 Task: Slide 69 - Resouses-3.
Action: Mouse moved to (32, 79)
Screenshot: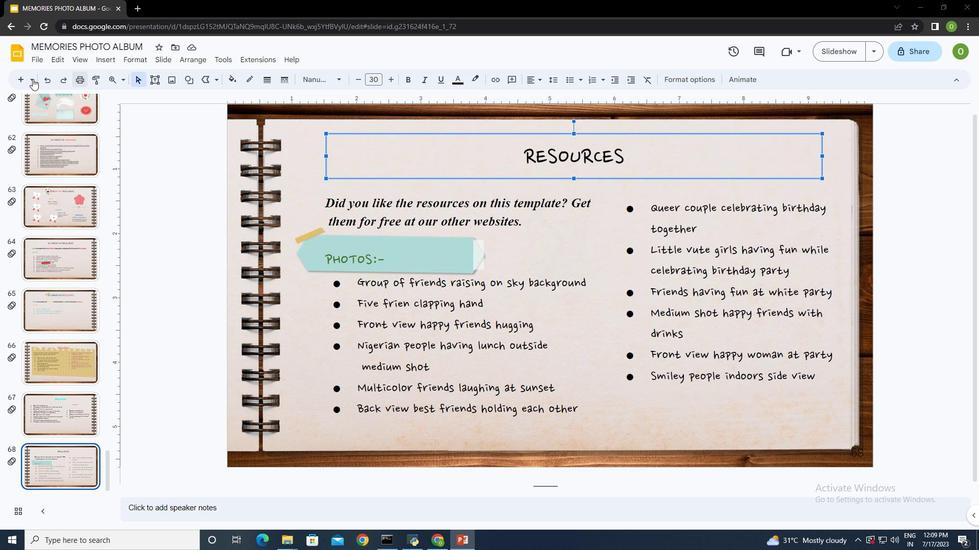 
Action: Mouse pressed left at (32, 79)
Screenshot: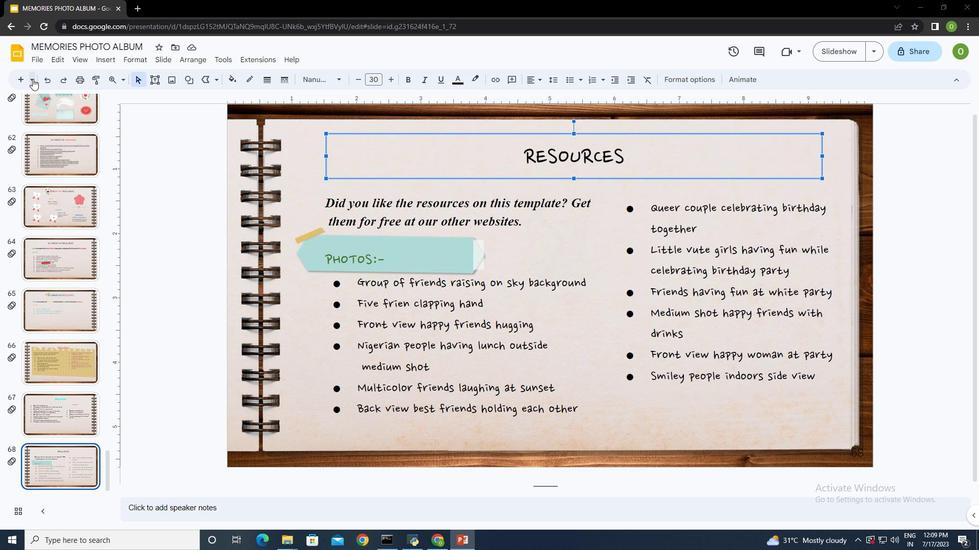 
Action: Mouse moved to (187, 131)
Screenshot: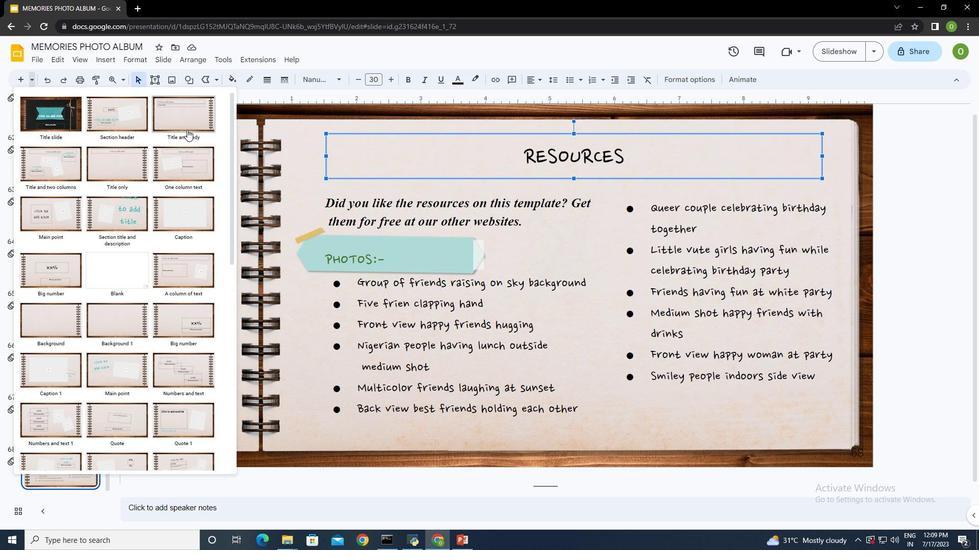 
Action: Mouse scrolled (187, 130) with delta (0, 0)
Screenshot: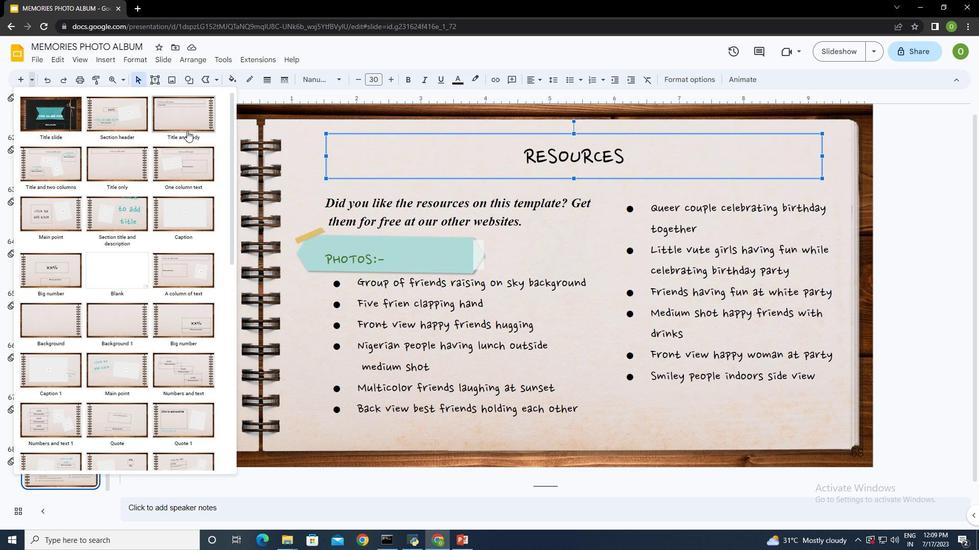 
Action: Mouse scrolled (187, 131) with delta (0, 0)
Screenshot: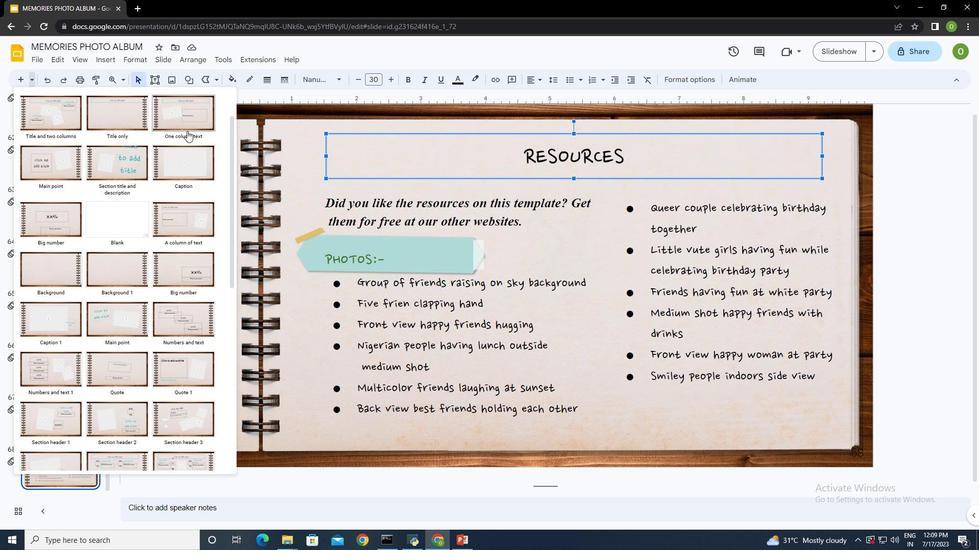 
Action: Mouse moved to (179, 108)
Screenshot: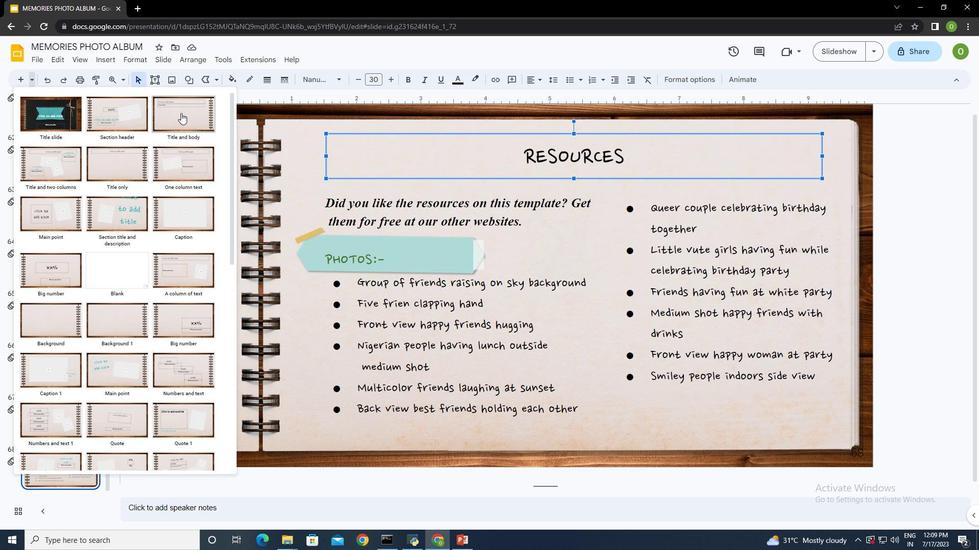 
Action: Mouse pressed left at (179, 108)
Screenshot: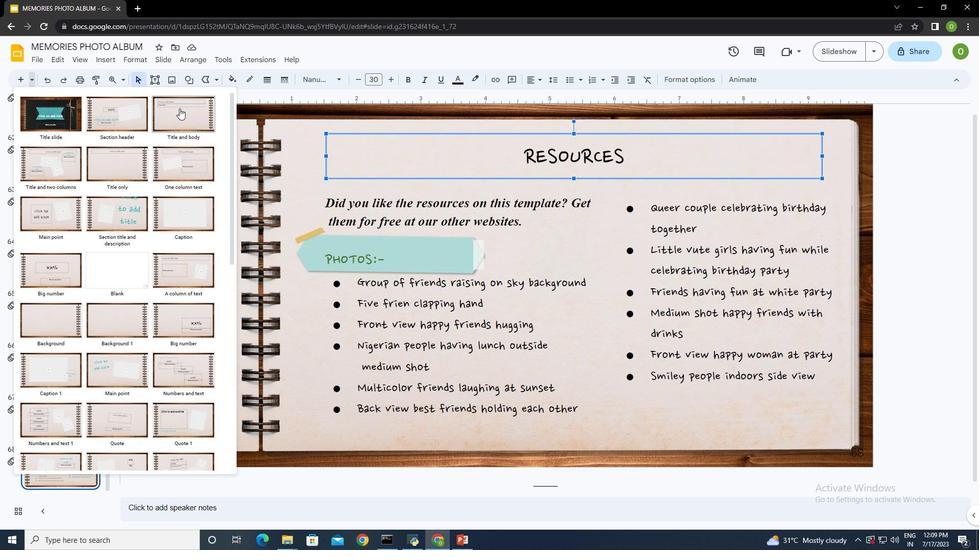 
Action: Mouse moved to (390, 162)
Screenshot: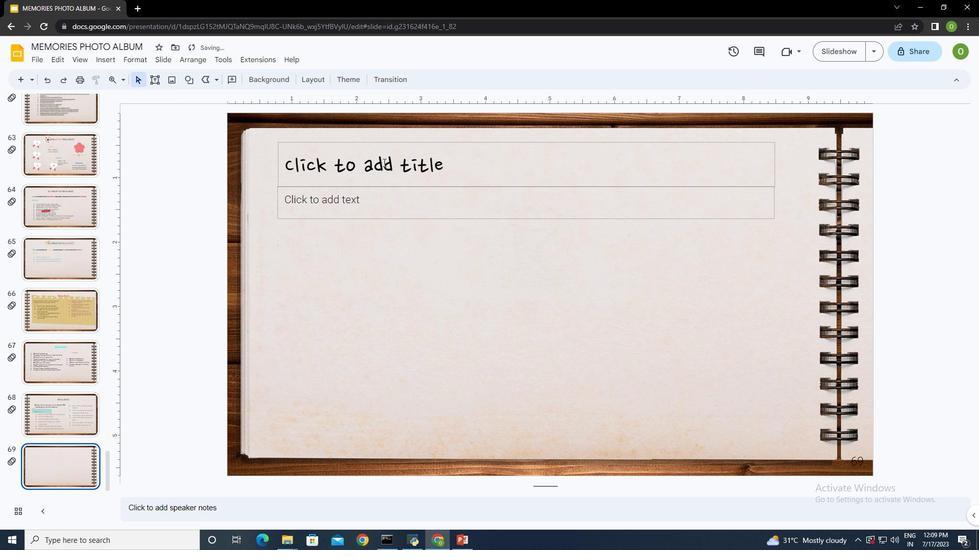 
Action: Mouse pressed left at (390, 162)
Screenshot: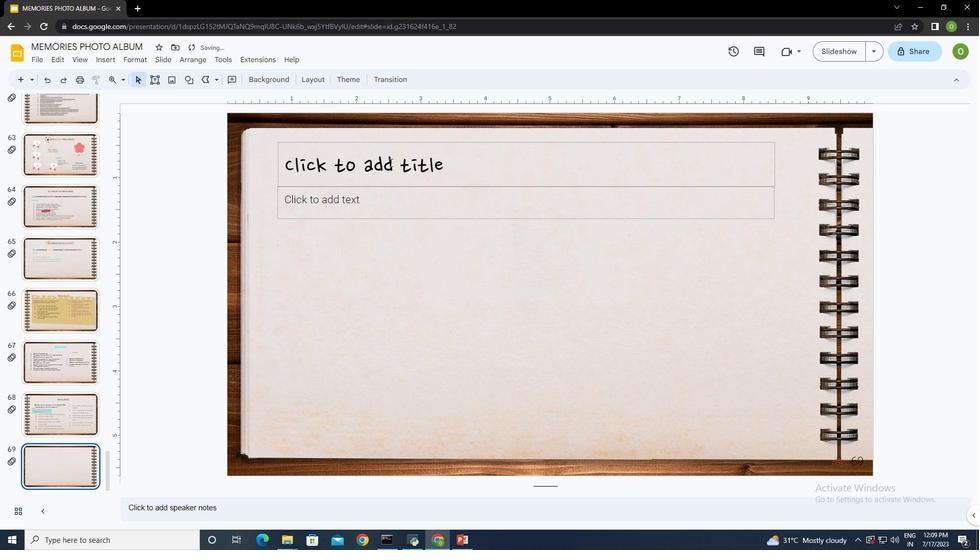 
Action: Key pressed <Key.shift><Key.caps_lock>RESOURCES
Screenshot: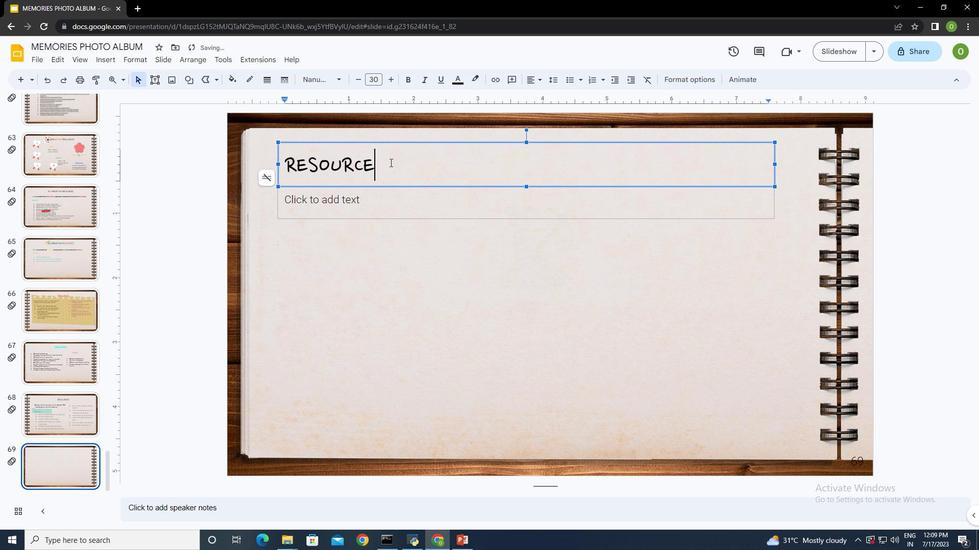 
Action: Mouse moved to (388, 164)
Screenshot: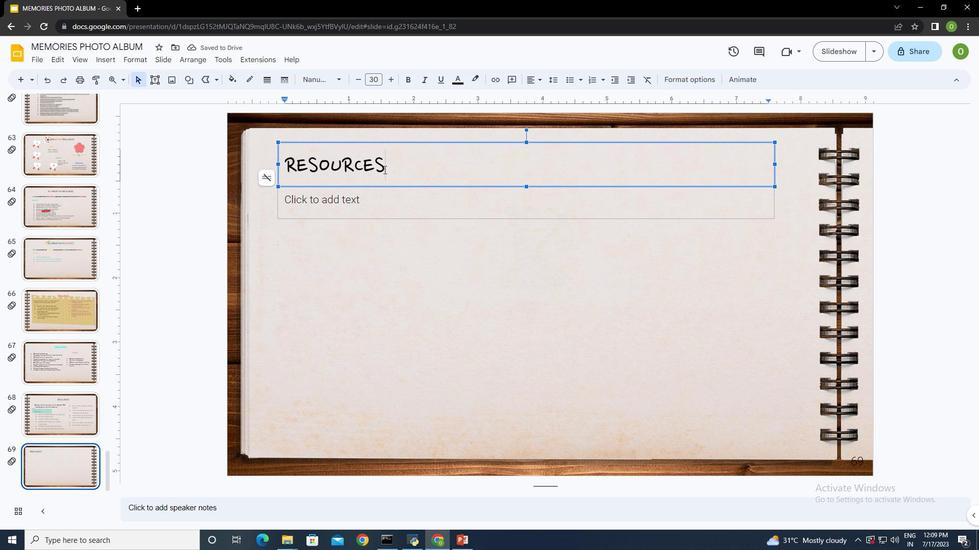 
Action: Mouse pressed left at (388, 164)
Screenshot: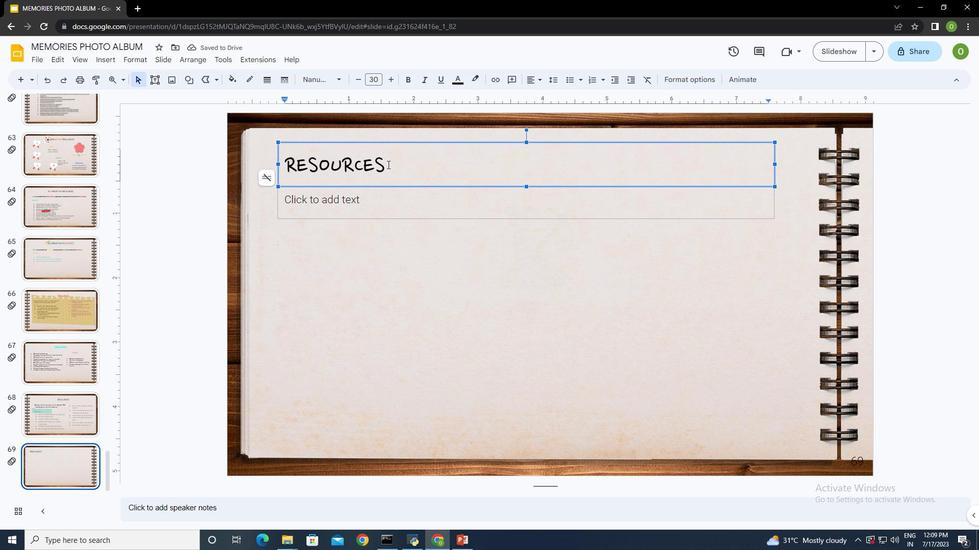 
Action: Mouse moved to (534, 77)
Screenshot: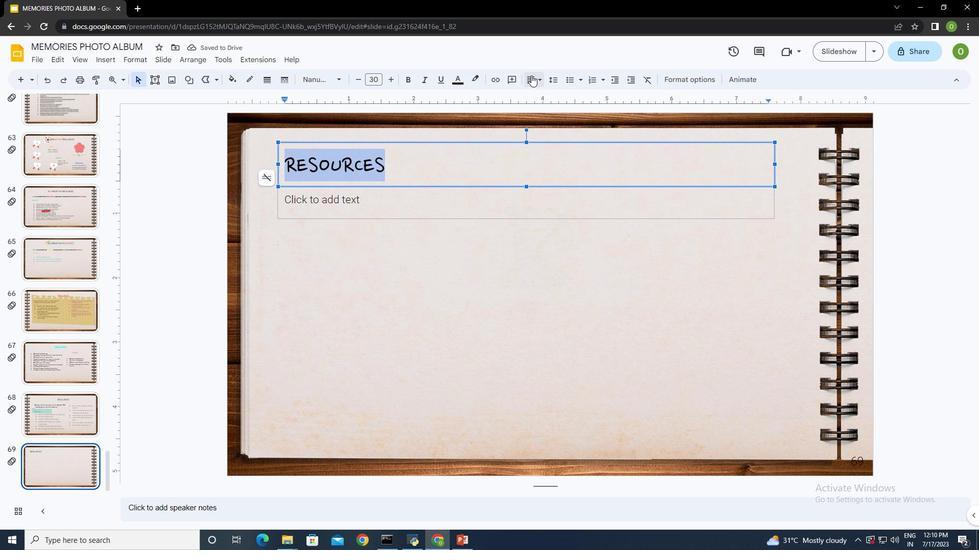 
Action: Mouse pressed left at (534, 77)
Screenshot: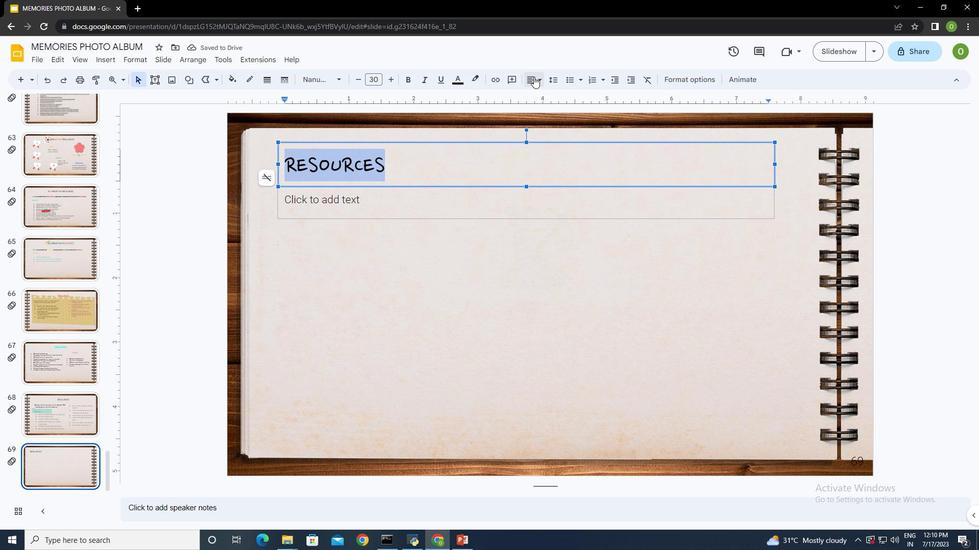 
Action: Mouse moved to (547, 96)
Screenshot: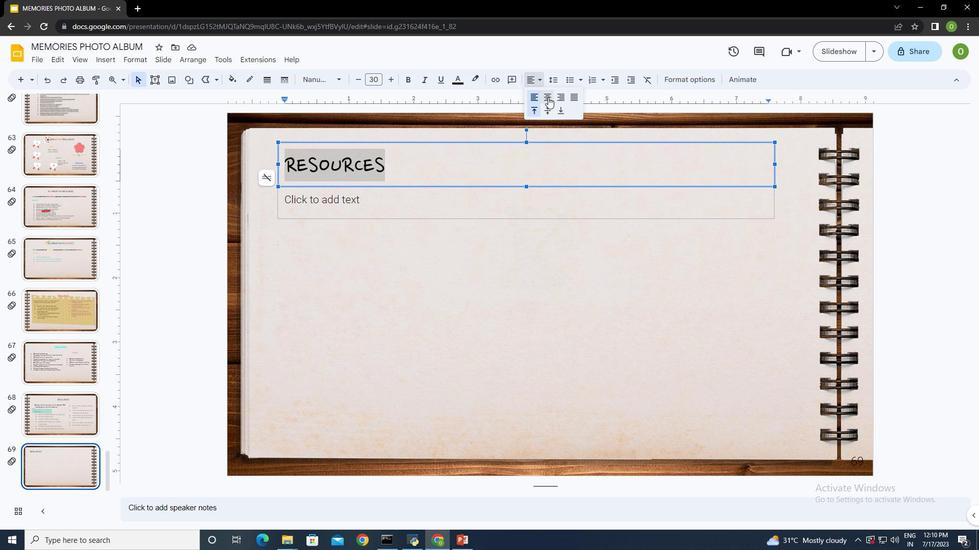 
Action: Mouse pressed left at (547, 96)
Screenshot: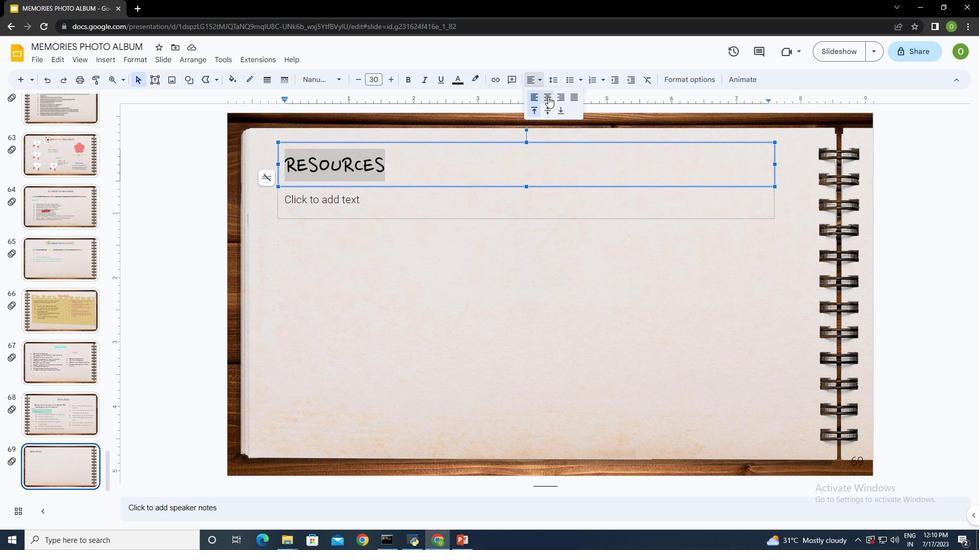 
Action: Mouse moved to (539, 78)
Screenshot: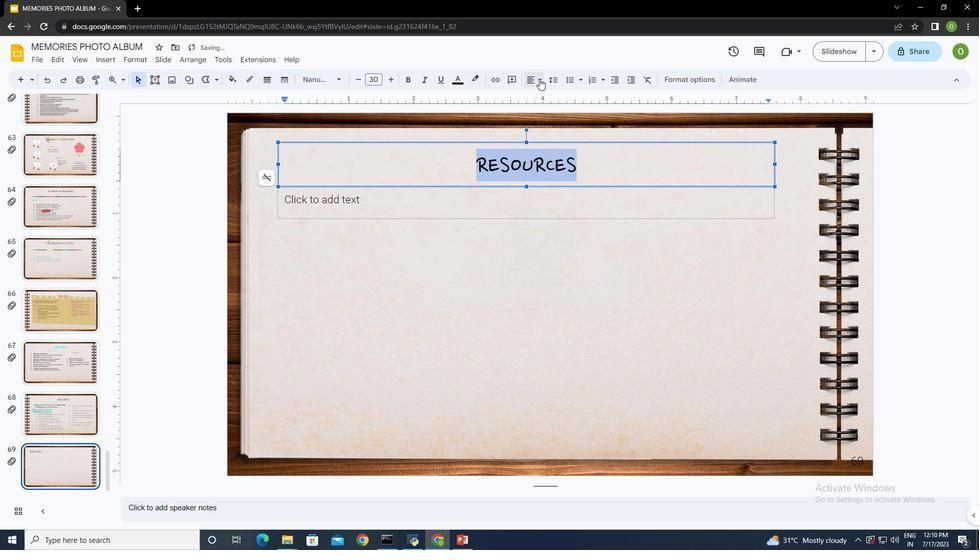 
Action: Mouse pressed left at (539, 78)
Screenshot: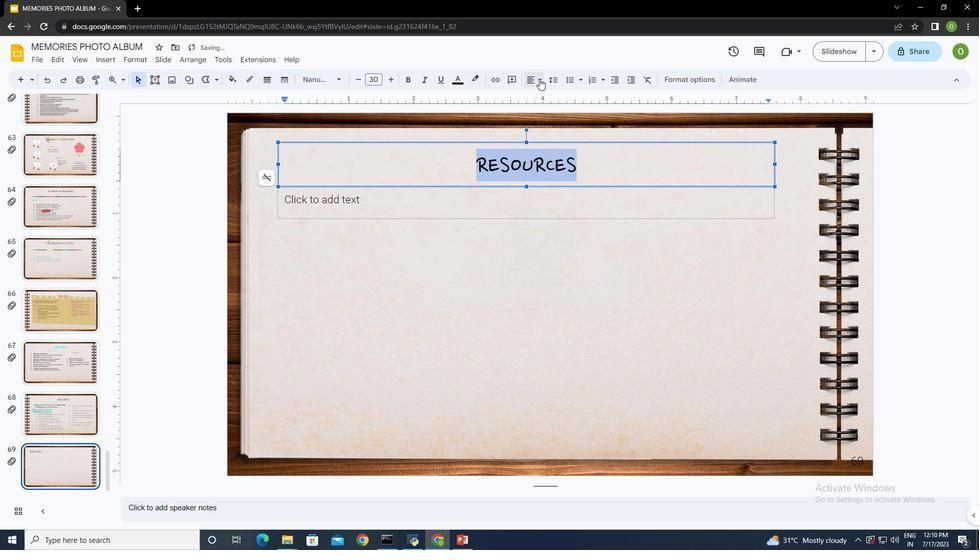 
Action: Mouse moved to (547, 109)
Screenshot: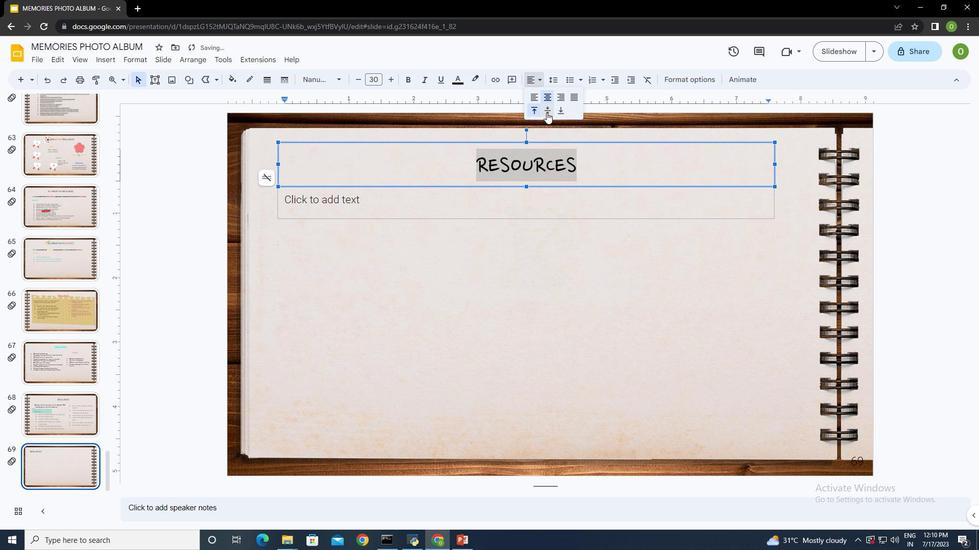 
Action: Mouse pressed left at (547, 109)
Screenshot: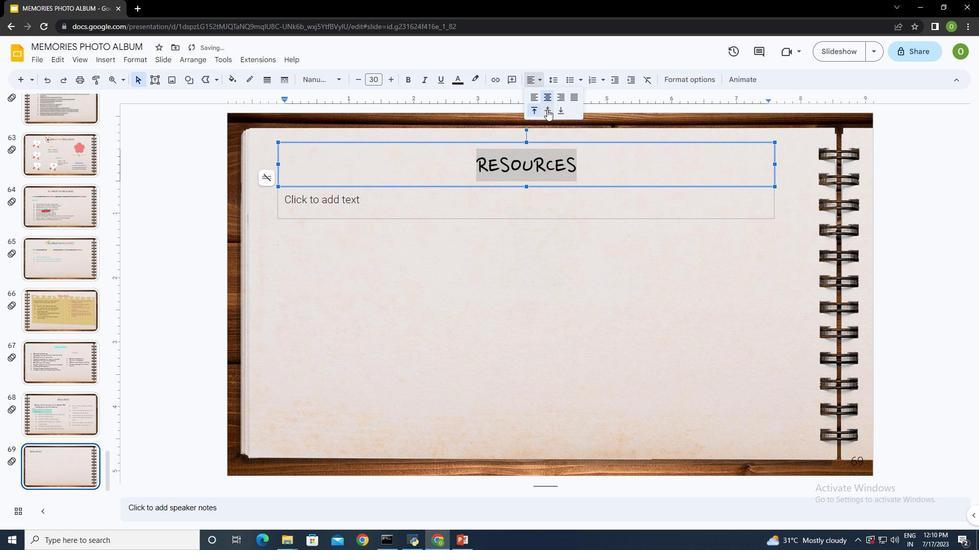 
Action: Mouse moved to (377, 210)
Screenshot: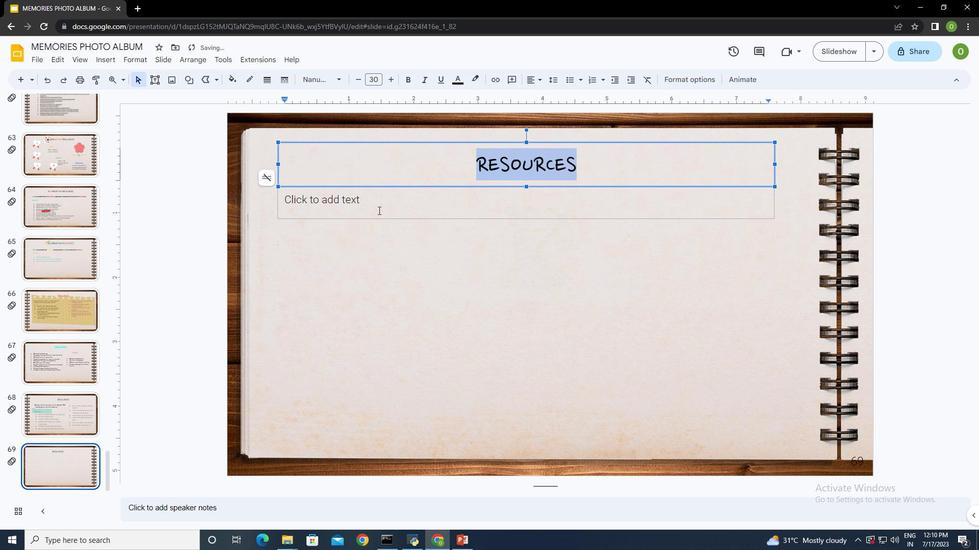 
Action: Mouse pressed left at (377, 210)
Screenshot: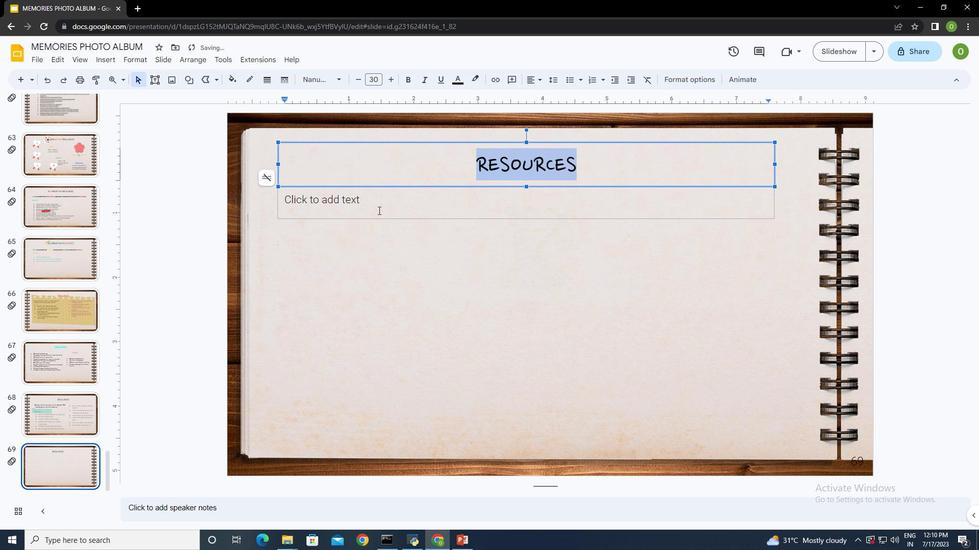 
Action: Mouse moved to (568, 80)
Screenshot: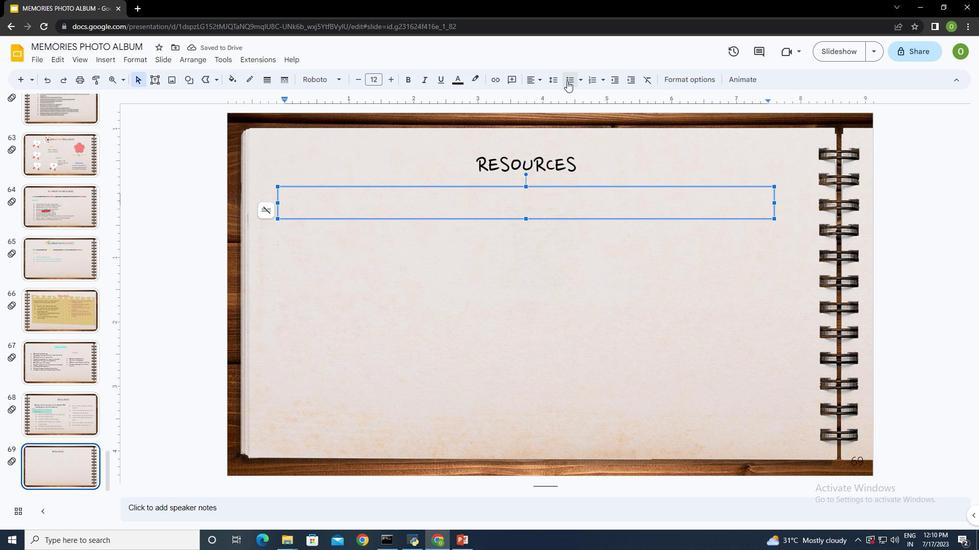 
Action: Mouse pressed left at (568, 80)
Screenshot: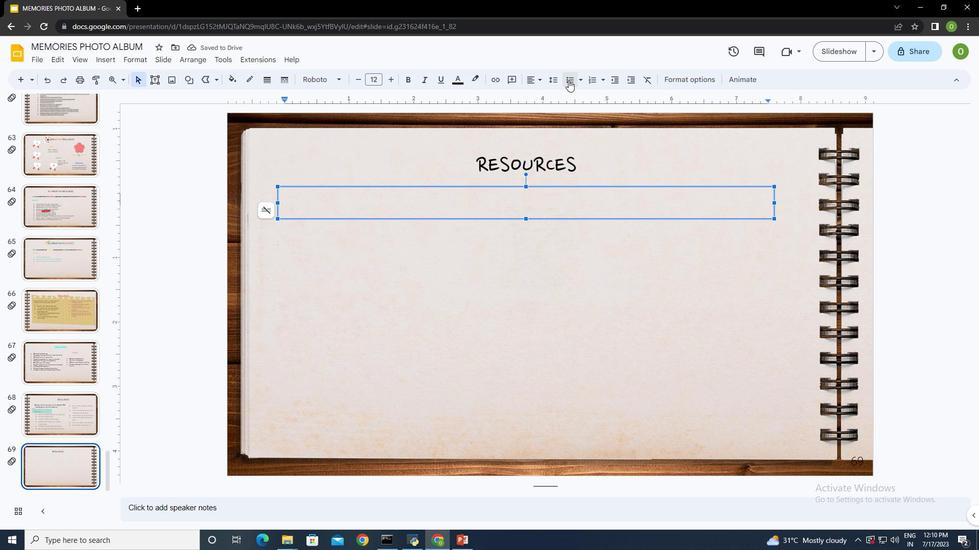 
Action: Mouse moved to (414, 199)
Screenshot: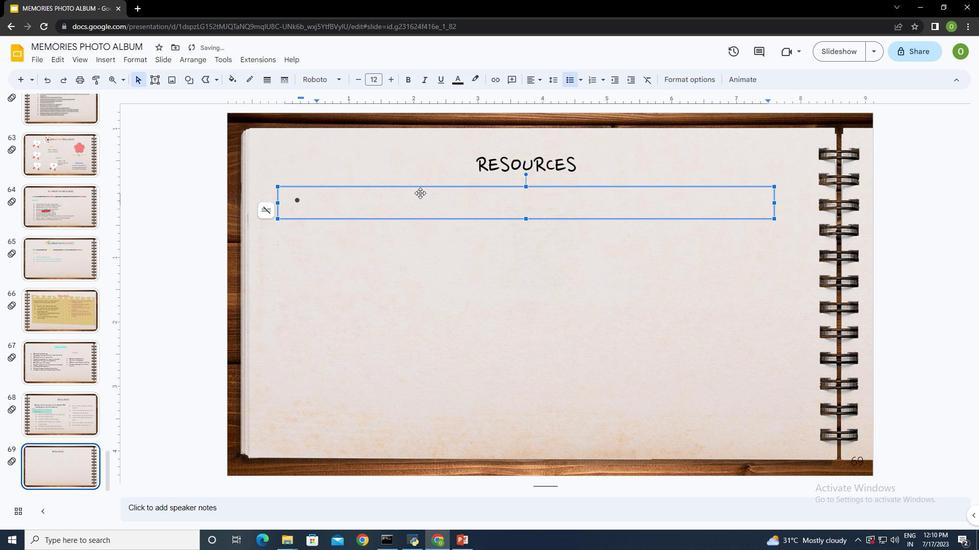 
Action: Key pressed <Key.shift><Key.shift><Key.shift><Key.shift><Key.caps_lock><Key.shift><Key.shift>Young<Key.space>adult<Key.space>having<Key.space>fun<Key.space>at<Key.space>white<Key.space>party<Key.enter><Key.shift>Young<Key.space>adult<Key.space>having<Key.space>block<Key.space>party<Key.space><Key.shift><Key.shift><Key.shift><Key.shift><Key.shift><Key.shift><Key.shift><Key.shift><Key.shift><Key.shift>I<Key.enter><Key.shift><Key.shift><Key.shift><Key.shift><Key.shift>Young<Key.space>adult<Key.space>having<Key.space>block<Key.space>party<Key.shift_r><Key.shift_r><Key.shift_r><Key.shift_r><Key.space><Key.shift_r><Key.shift_r><Key.shift_r><Key.shift_r><Key.shift_r><Key.shift_r><Key.shift_r><Key.shift_r><Key.shift_r><Key.shift_r>II<Key.enter><Key.shift><Key.shift><Key.shift>Bto<Key.backspace><Key.backspace>rother<Key.space>and<Key.space>sister<Key.space>having<Key.space>fun<Key.space>at<Key.space>the<Key.space>outdoors<Key.space>playground<Key.enter><Key.shift>Brother<Key.space>and<Key.space>sister<Key.space>having<Key.space>fun<Key.space>at<Key.space>the<Key.space>outdoors<Key.space>playground<Key.shift><Key.shift><Key.space><Key.shift><Key.shift><Key.shift><Key.shift><Key.shift><Key.shift><Key.shift><Key.shift><Key.shift><Key.shift><Key.shift><Key.shift><Key.shift><Key.shift><Key.shift><Key.shift><Key.shift><Key.shift><Key.shift><Key.shift>II<Key.enter>
Screenshot: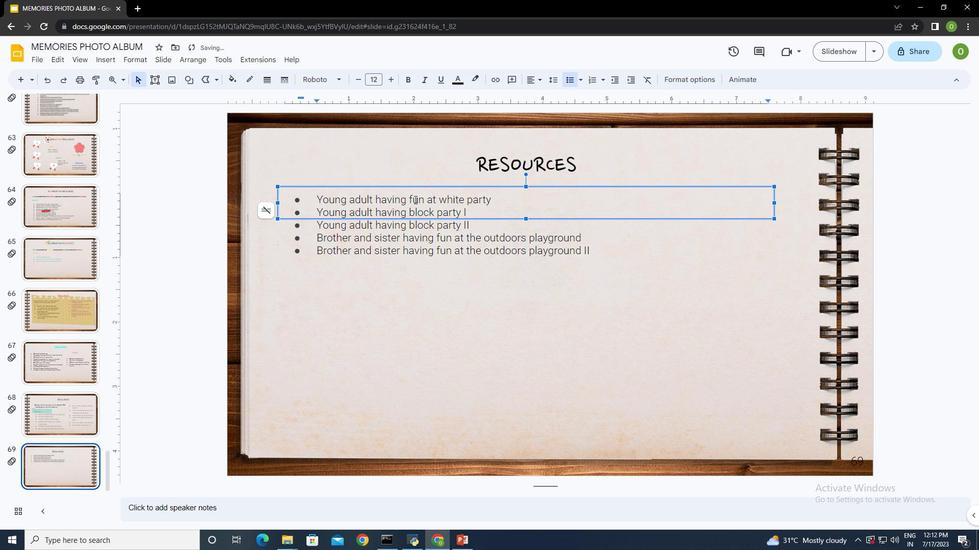 
Action: Mouse moved to (464, 191)
Screenshot: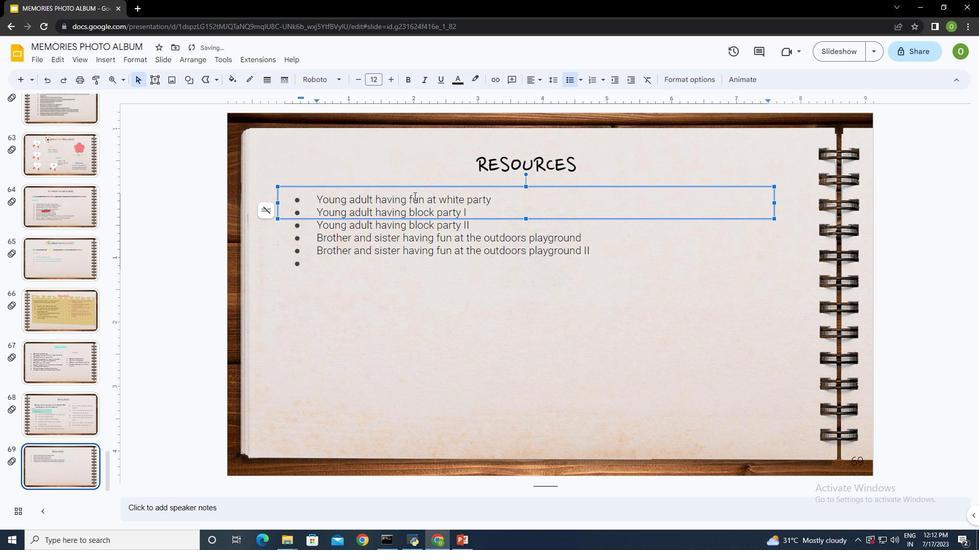 
Action: Key pressed <Key.shift><Key.shift><Key.shift><Key.shift><Key.shift><Key.shift><Key.shift><Key.shift><Key.shift><Key.shift><Key.shift><Key.shift><Key.shift><Key.shift><Key.shift><Key.shift><Key.shift><Key.shift><Key.shift><Key.shift><Key.shift><Key.shift><Key.shift><Key.shift><Key.shift><Key.shift><Key.shift><Key.shift><Key.shift><Key.shift><Key.shift>Medium<Key.space>shot<Key.space>woman<Key.space>throwing<Key.space>ball<Key.enter><Key.shift>Medium<Key.space>short<Key.space>friends<Key.space>partying<Key.space>together<Key.enter><Key.shift>Group<Key.space>of<Key.space>children<Key.space>sitting<Key.space>on<Key.space>sofa<Key.space>holding<Key.space>colorful<Key.space>ballons<Key.space>and<Key.space>blowind<Key.space>party<Key.space>horn<Key.enter><Key.shift>Happy<Key.space>man<Key.space>sitting<Key.space>on<Key.space>sofa<Key.space>taking<Key.space>to<Key.space>his<Key.space>friend<Key.space>holding<Key.space>mobile<Key.space>in<Key.space>hand<Key.space><Key.enter><Key.shift><Key.shift><Key.shift><Key.shift><Key.shift><Key.shift><Key.shift><Key.shift><Key.shift><Key.shift><Key.shift><Key.shift><Key.shift><Key.shift><Key.shift><Key.shift><Key.shift><Key.shift><Key.shift><Key.shift><Key.shift><Key.shift><Key.shift>Team<Key.space>of<Key.space>friends<Key.space>showing<Key.space>unity<Key.space>with<Key.space>their<Key.space>hand<Key.space>together<Key.enter><Key.shift>Bet<Key.space>friends<Key.space>showing<Key.space>unity<Key.space>with<Key.space>their<Key.space>hand<Key.space>togh<Key.backspace>ether<Key.space><Key.shift><Key.shift><Key.shift><Key.shift><Key.shift><Key.shift><Key.shift><Key.shift><Key.shift><Key.shift><Key.shift><Key.shift><Key.shift><Key.shift><Key.shift><Key.shift><Key.shift><Key.shift><Key.shift><Key.shift><Key.shift><Key.shift><Key.shift><Key.shift><Key.shift><Key.shift><Key.shift><Key.shift><Key.shift><Key.shift><Key.shift><Key.shift><Key.shift><Key.shift><Key.shift><Key.shift><Key.shift><Key.shift><Key.shift><Key.shift><Key.shift><Key.shift><Key.shift><Key.shift><Key.shift><Key.shift><Key.shift><Key.shift><Key.shift><Key.shift><Key.shift><Key.shift><Key.shift><Key.shift><Key.shift><Key.shift><Key.shift><Key.shift><Key.shift><Key.shift><Key.shift><Key.shift><Key.shift><Key.shift><Key.shift><Key.shift>I<Key.enter><Key.shift>Best<Key.space>friends<Key.space>enjoying<Key.space>a<Key.space>no<Key.backspace>ice<Key.space>view
Screenshot: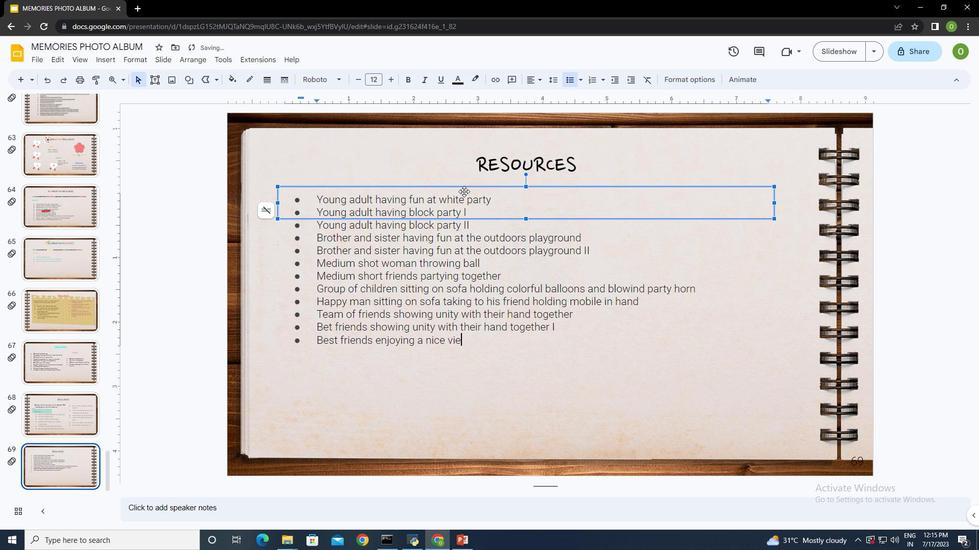 
Action: Mouse moved to (482, 342)
Screenshot: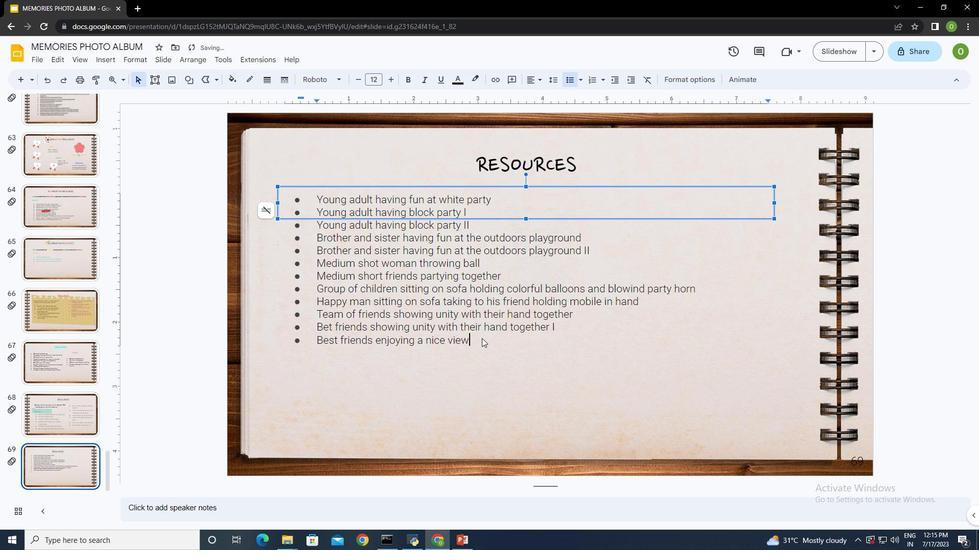 
Action: Mouse pressed left at (482, 342)
Screenshot: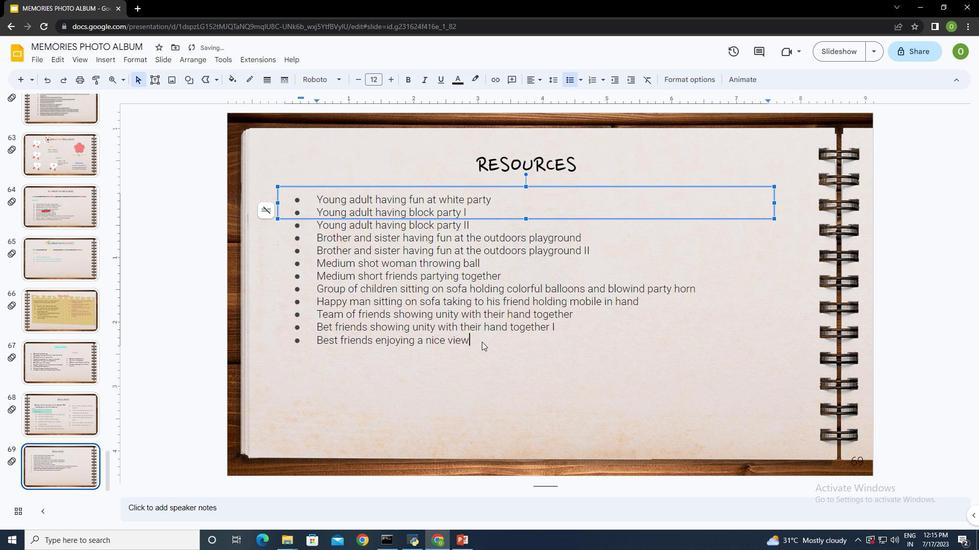 
Action: Mouse moved to (359, 245)
Screenshot: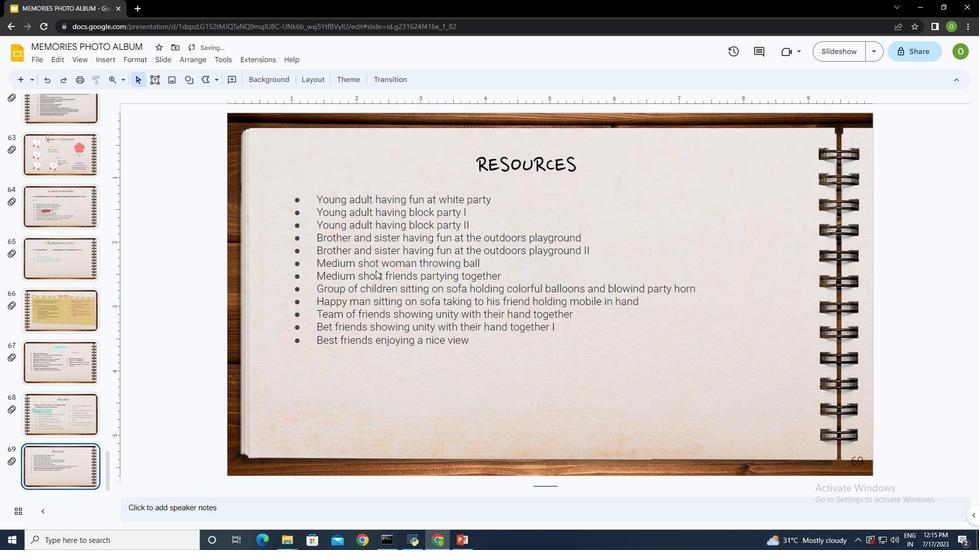 
Action: Mouse pressed left at (359, 245)
Screenshot: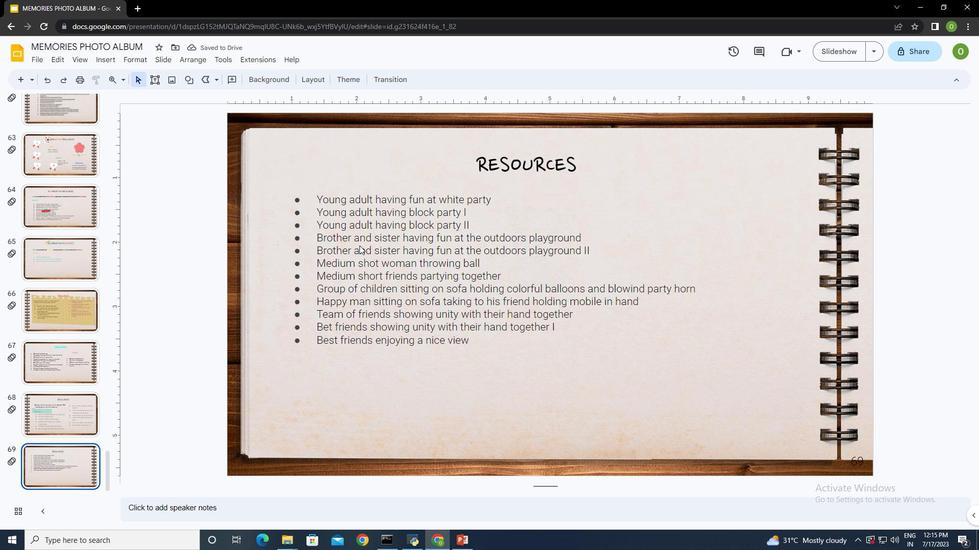 
Action: Mouse moved to (525, 219)
Screenshot: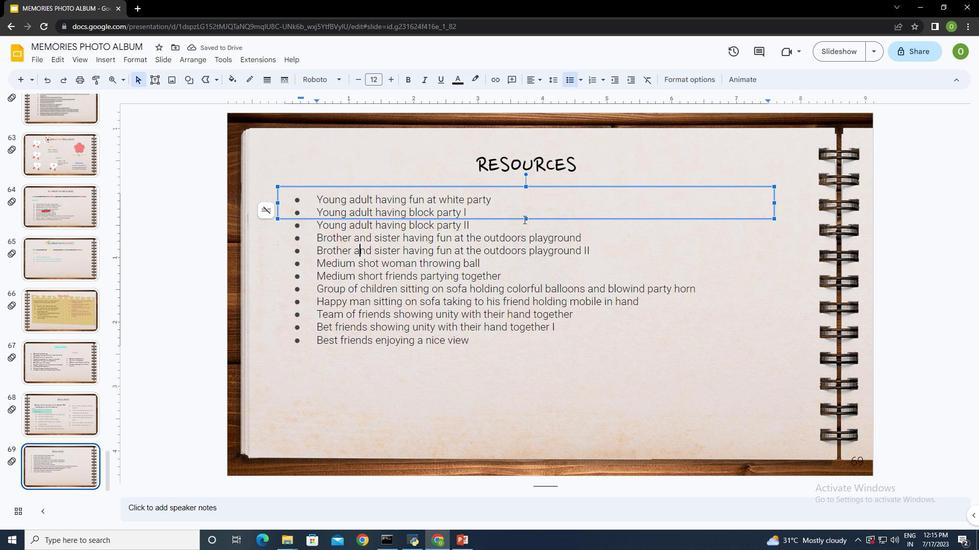 
Action: Mouse pressed left at (525, 219)
Screenshot: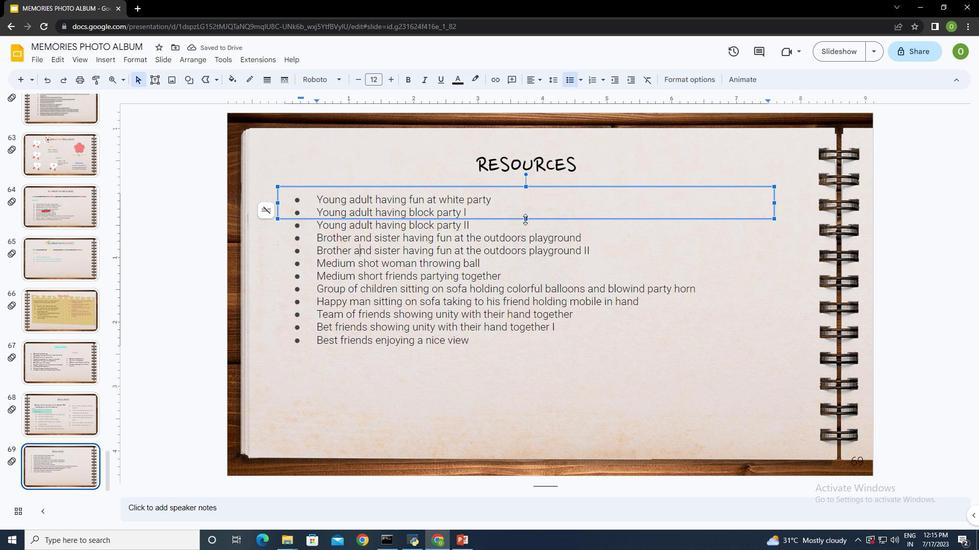 
Action: Mouse moved to (456, 263)
Screenshot: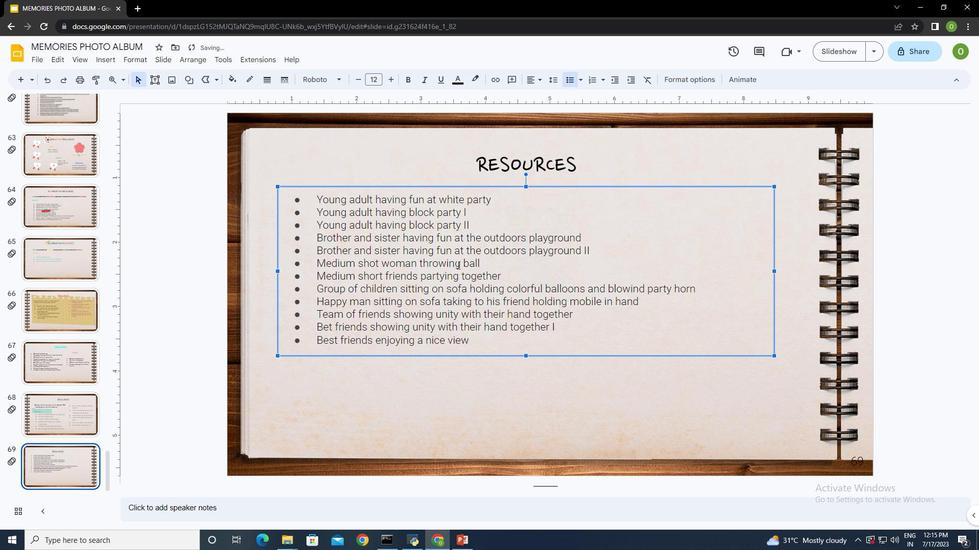 
Action: Mouse pressed left at (456, 263)
Screenshot: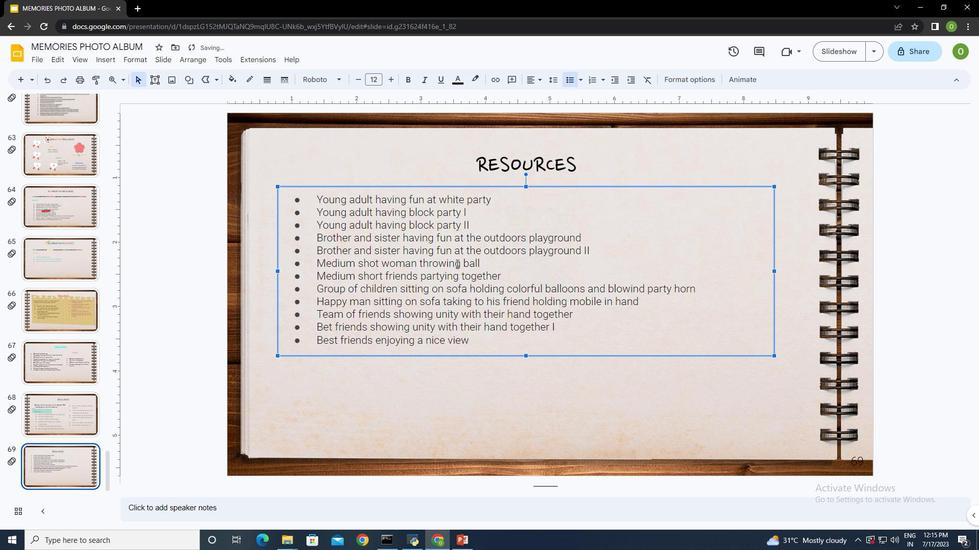 
Action: Mouse moved to (476, 346)
Screenshot: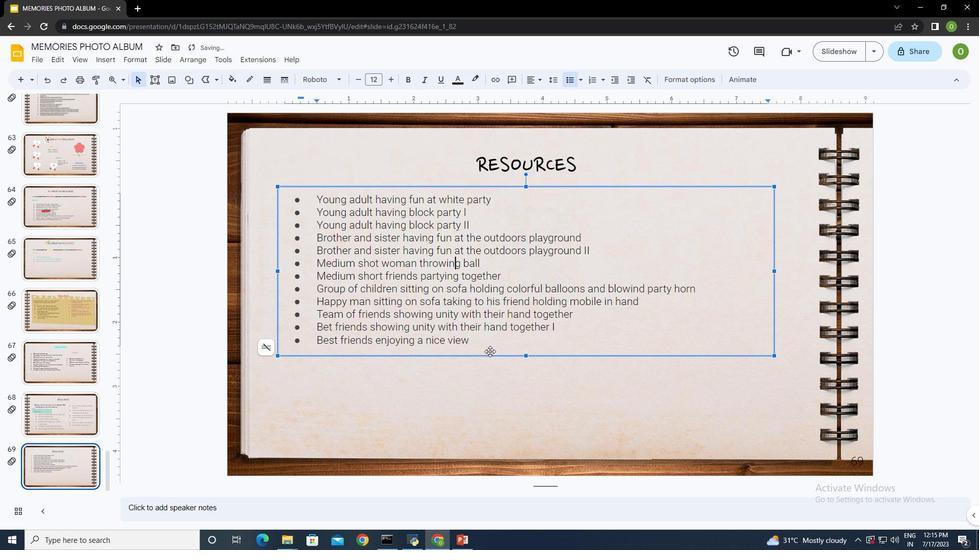 
Action: Mouse pressed left at (476, 346)
Screenshot: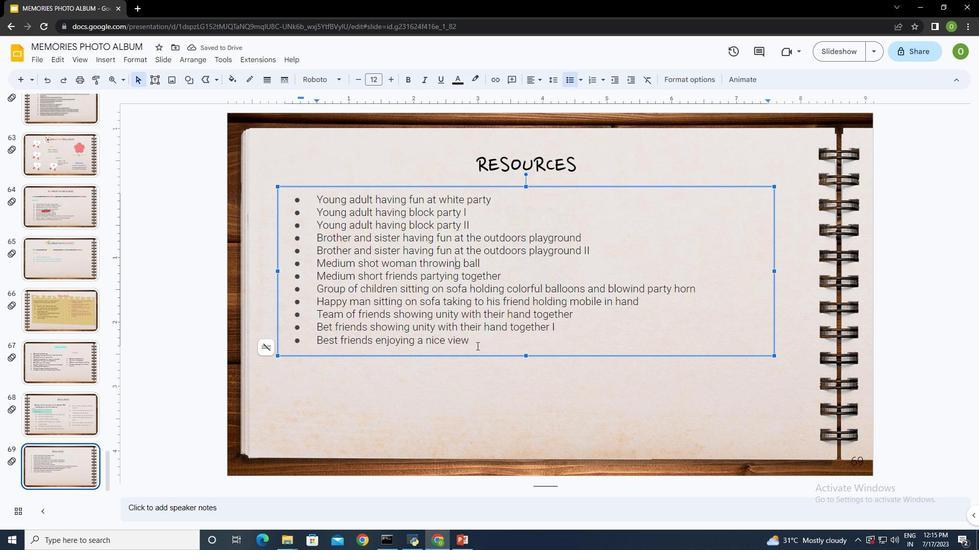 
Action: Mouse moved to (317, 80)
Screenshot: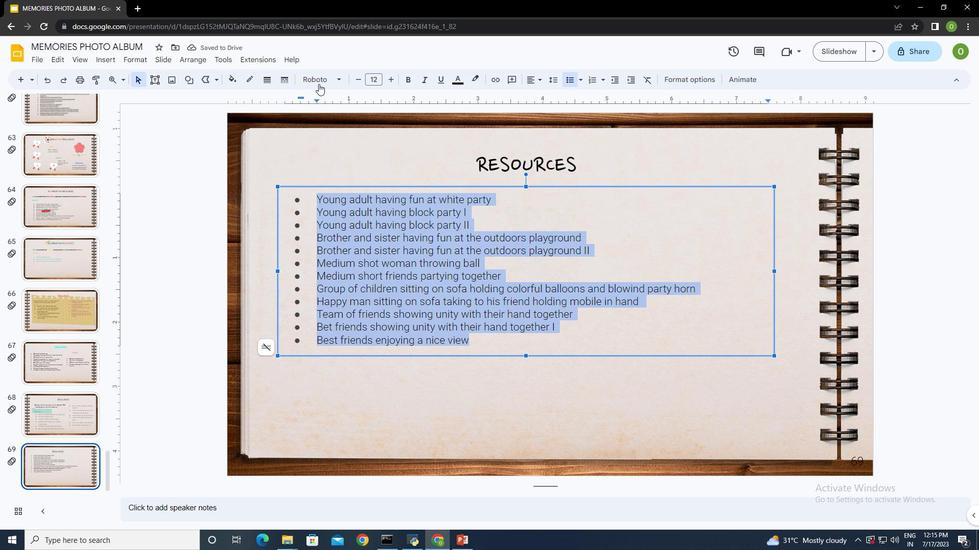 
Action: Mouse pressed left at (317, 80)
Screenshot: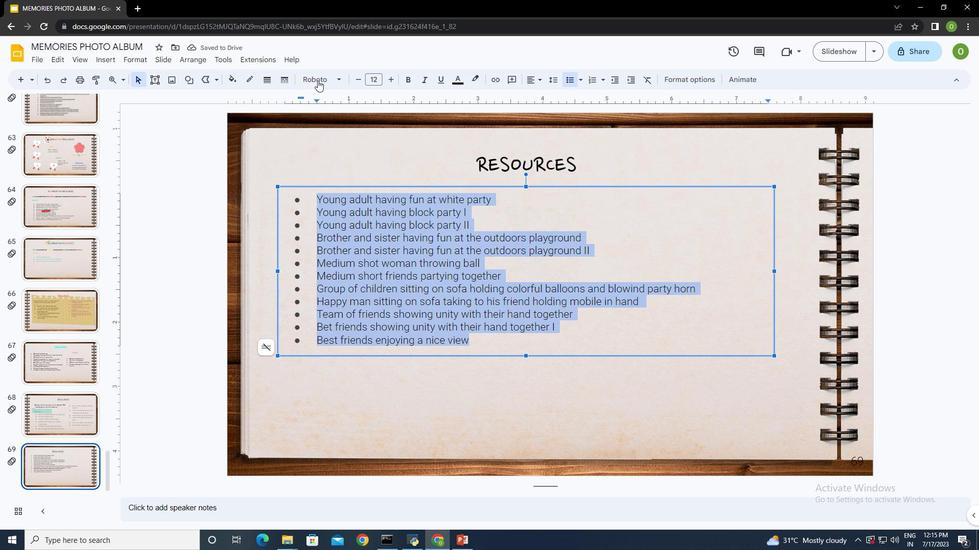 
Action: Mouse moved to (356, 228)
Screenshot: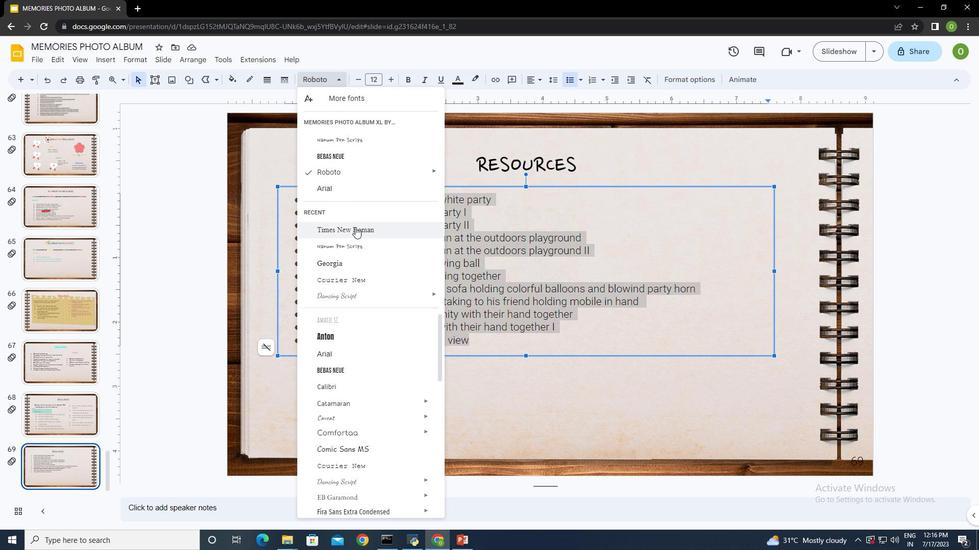 
Action: Mouse pressed left at (356, 228)
Screenshot: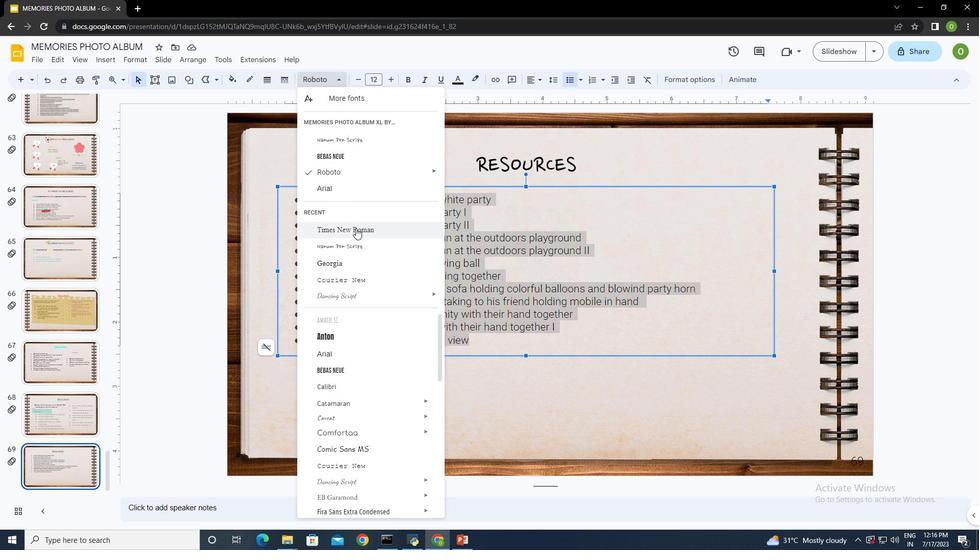 
Action: Mouse moved to (391, 78)
Screenshot: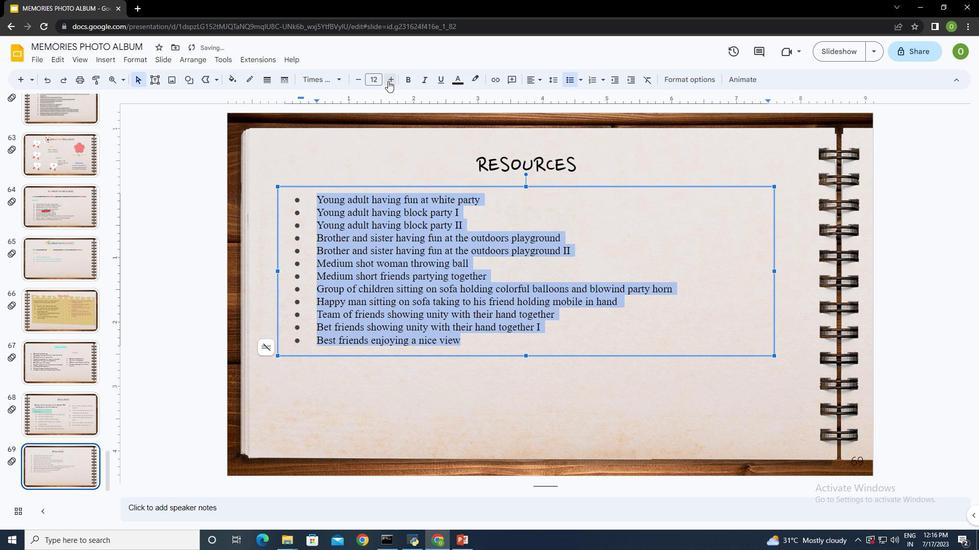 
Action: Mouse pressed left at (391, 78)
Screenshot: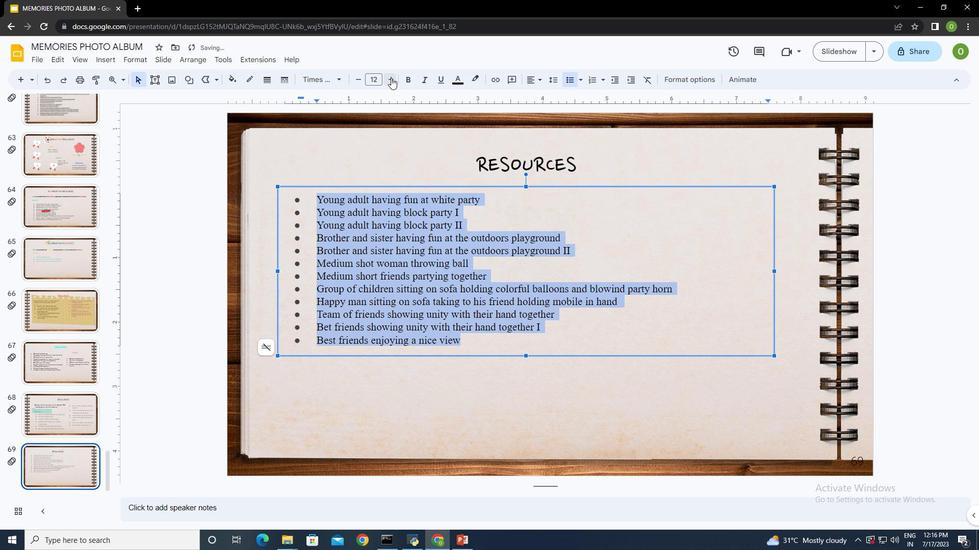 
Action: Mouse pressed left at (391, 78)
Screenshot: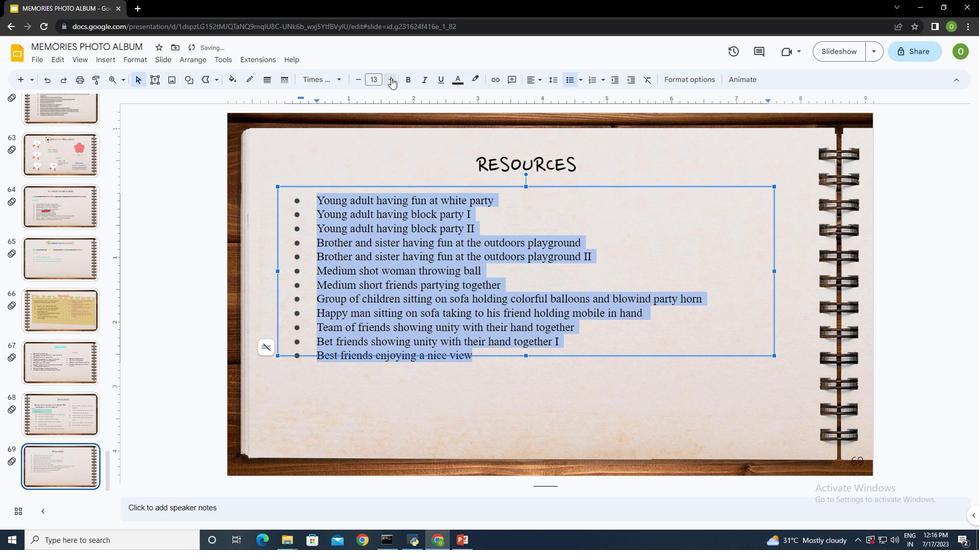 
Action: Mouse moved to (525, 358)
Screenshot: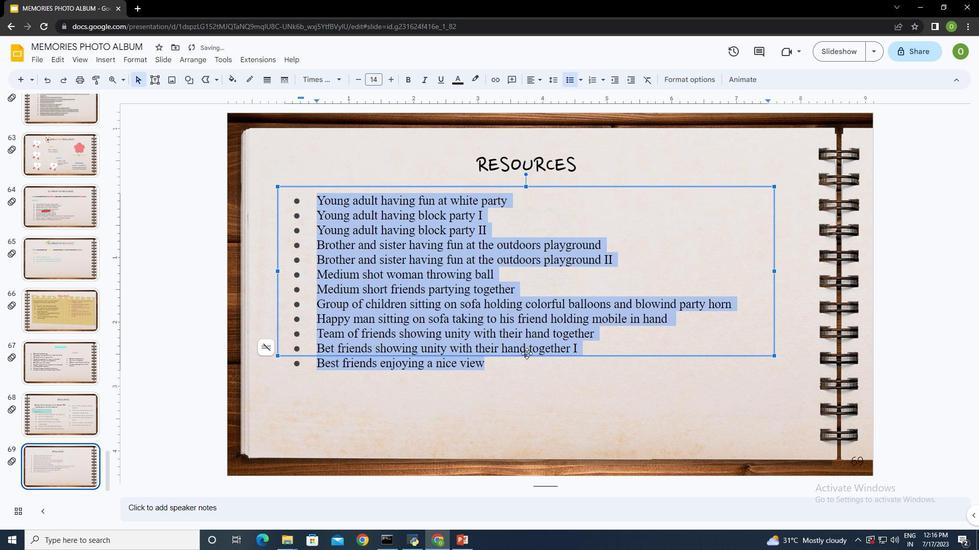 
Action: Mouse pressed left at (525, 358)
Screenshot: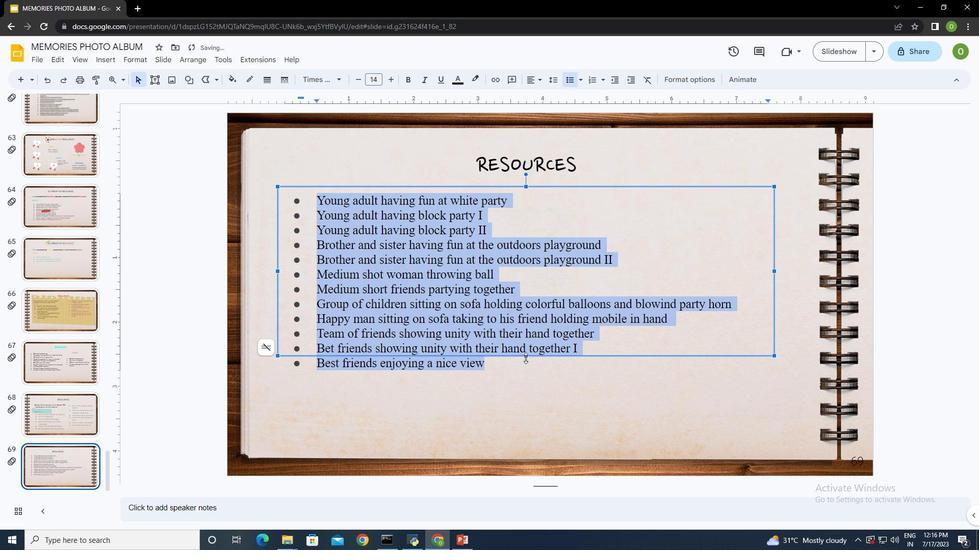 
Action: Mouse moved to (496, 351)
Screenshot: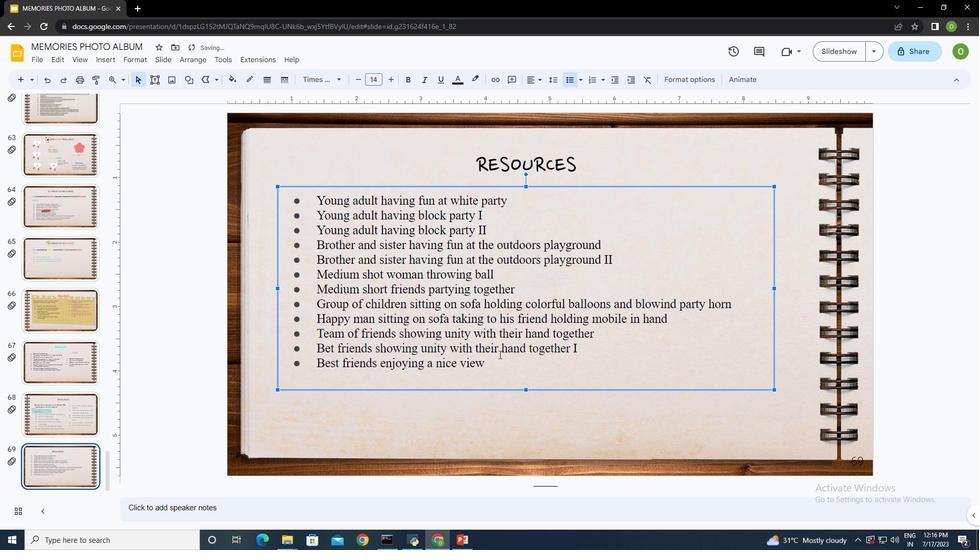 
Action: Mouse pressed left at (496, 351)
Screenshot: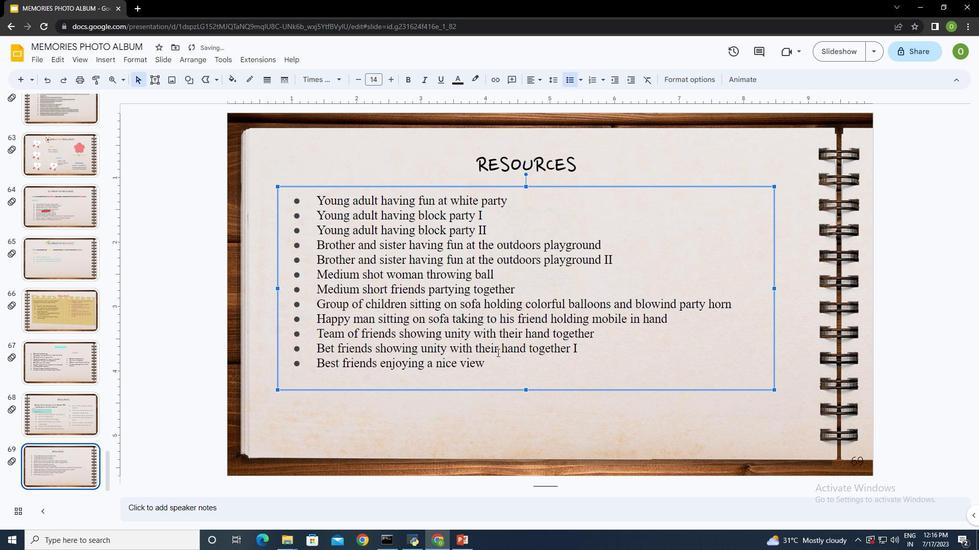 
Action: Mouse moved to (489, 368)
Screenshot: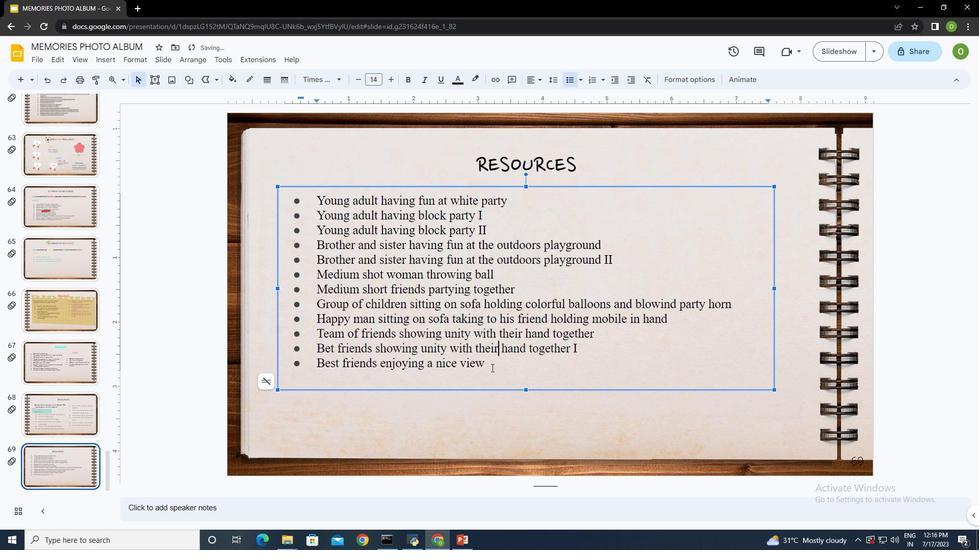 
Action: Mouse pressed left at (489, 368)
Screenshot: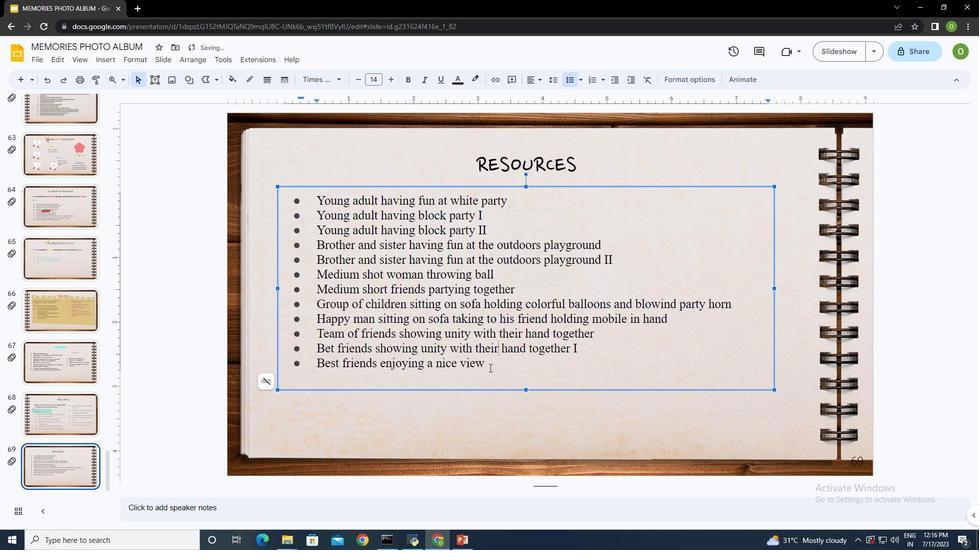 
Action: Mouse moved to (219, 52)
Screenshot: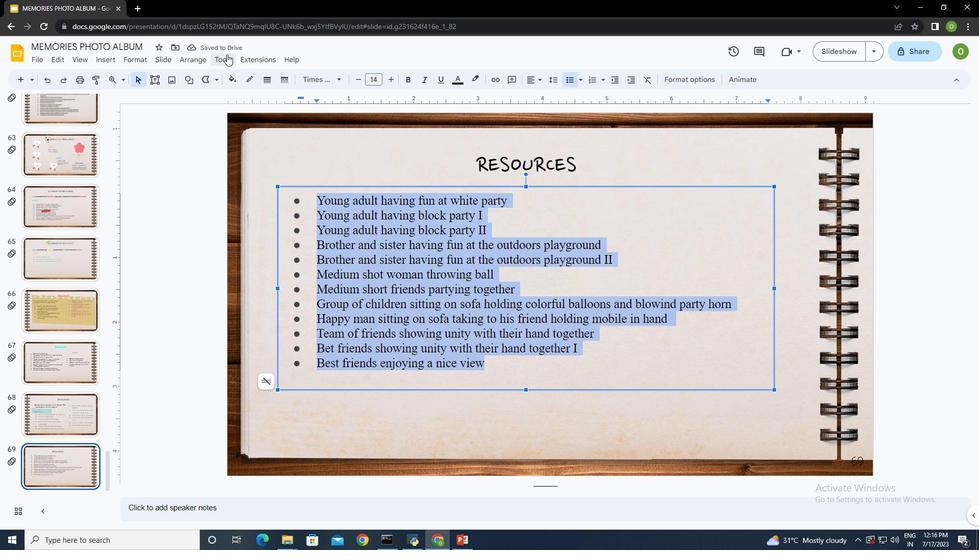 
Action: Mouse pressed left at (219, 52)
Screenshot: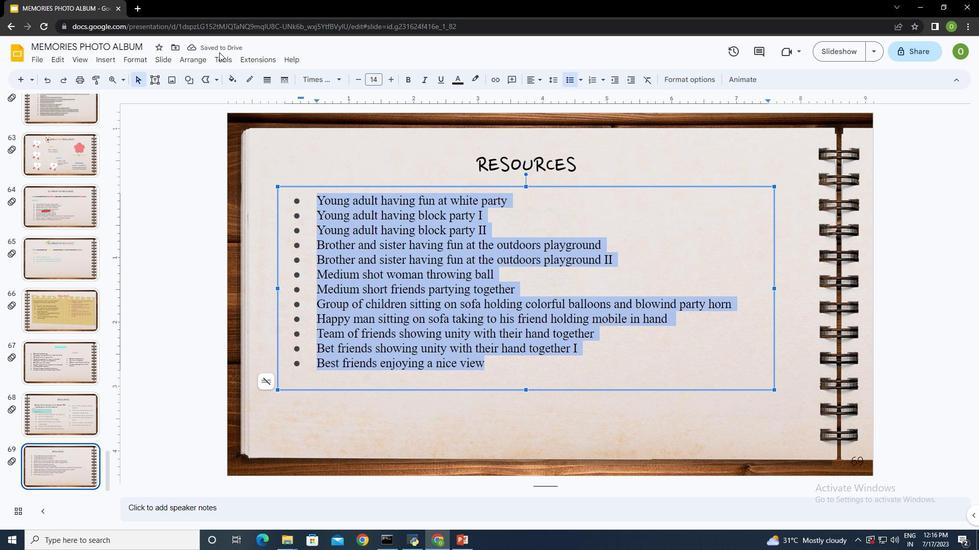 
Action: Mouse moved to (220, 58)
Screenshot: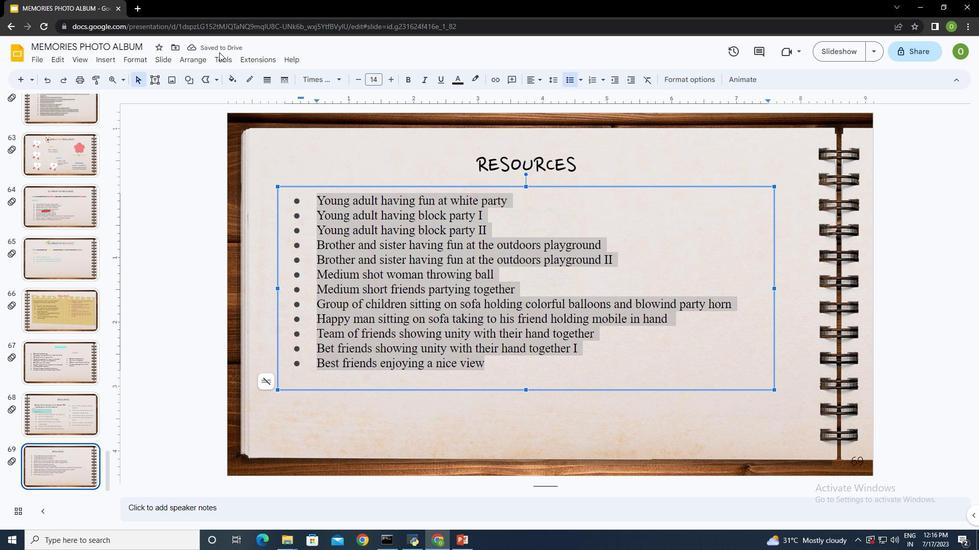 
Action: Mouse pressed left at (220, 58)
Screenshot: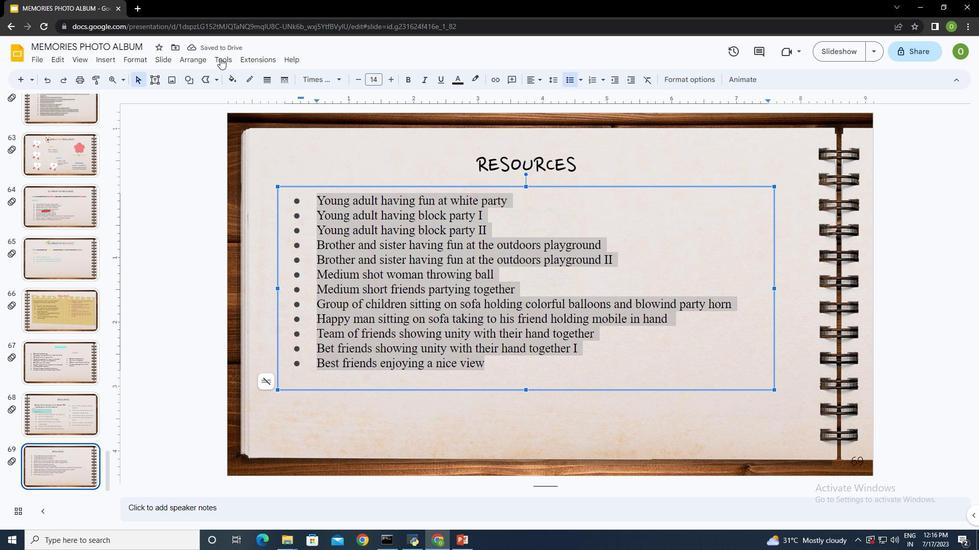
Action: Mouse moved to (263, 74)
Screenshot: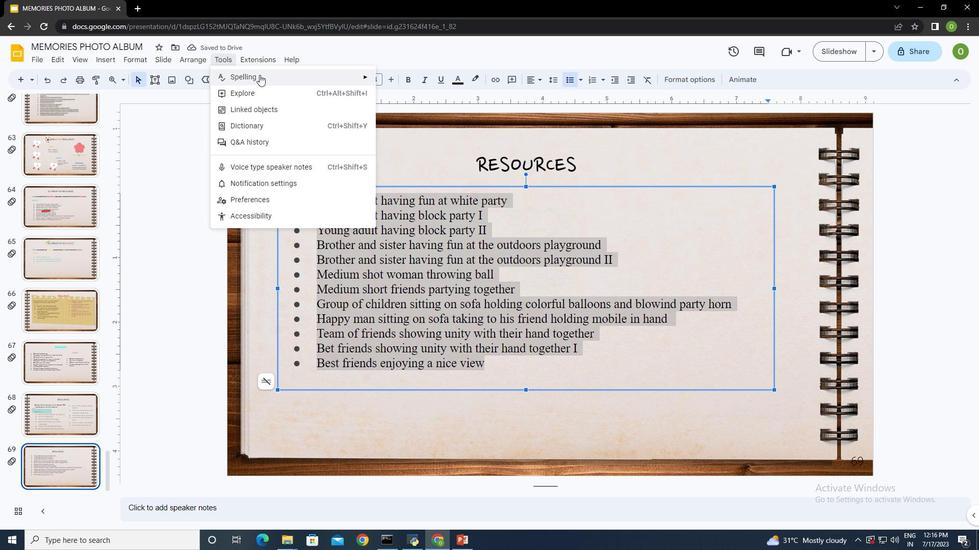 
Action: Mouse pressed left at (263, 74)
Screenshot: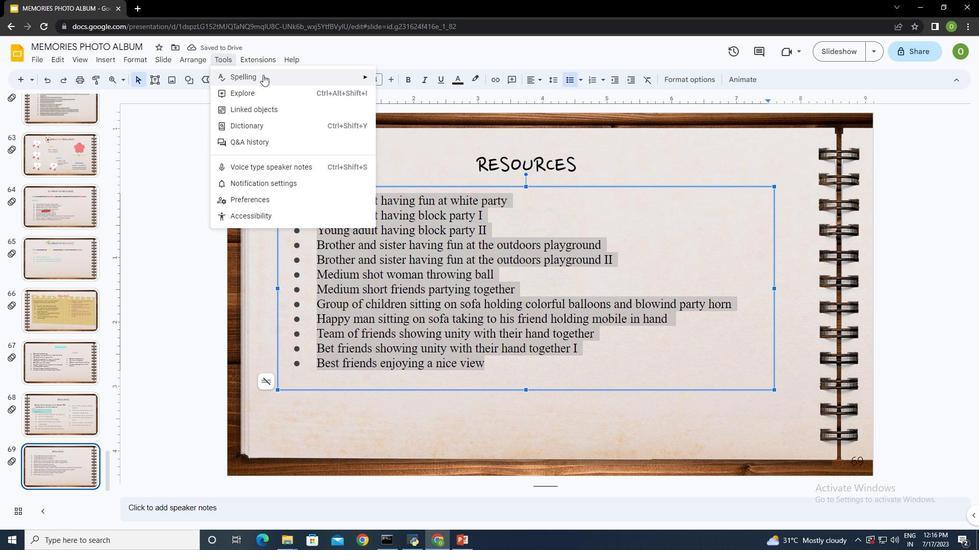 
Action: Mouse moved to (418, 80)
Screenshot: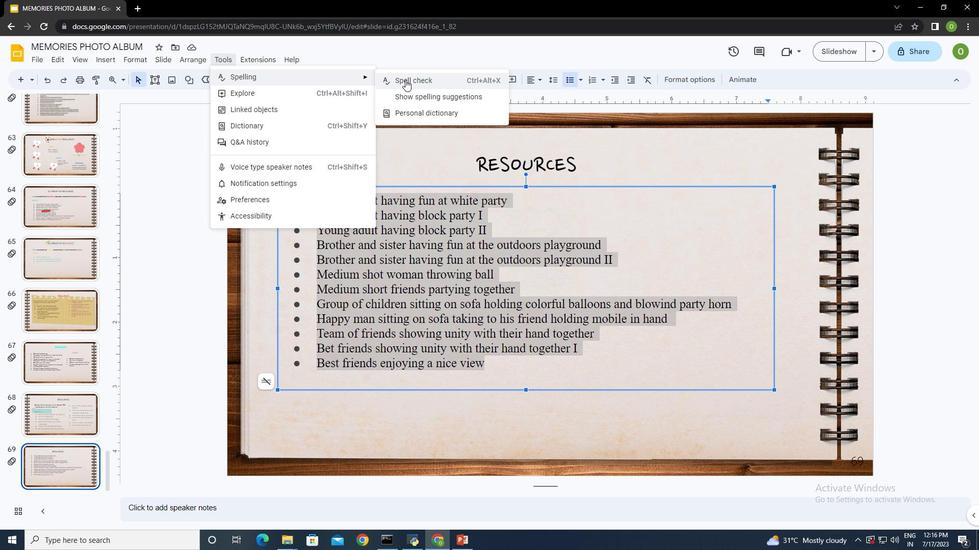 
Action: Mouse pressed left at (418, 80)
Screenshot: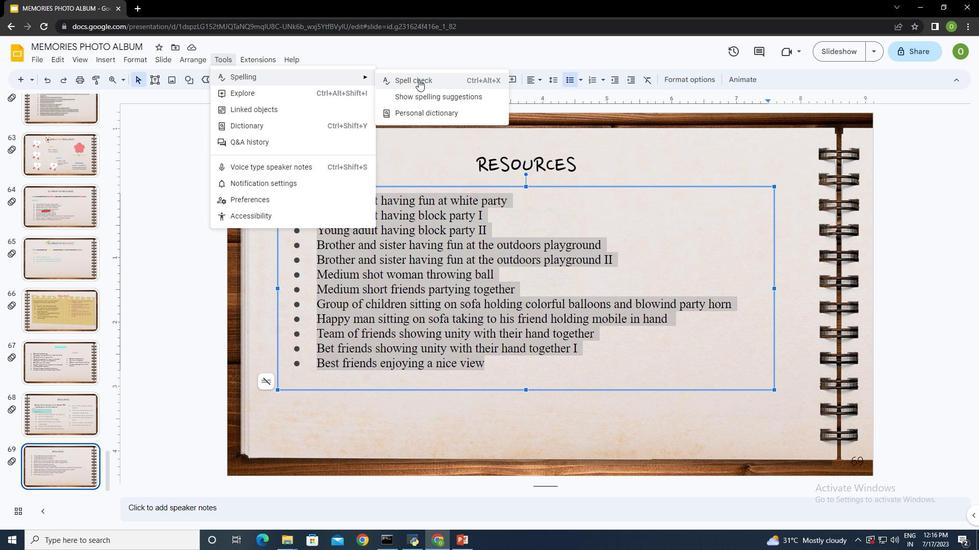 
Action: Mouse moved to (814, 153)
Screenshot: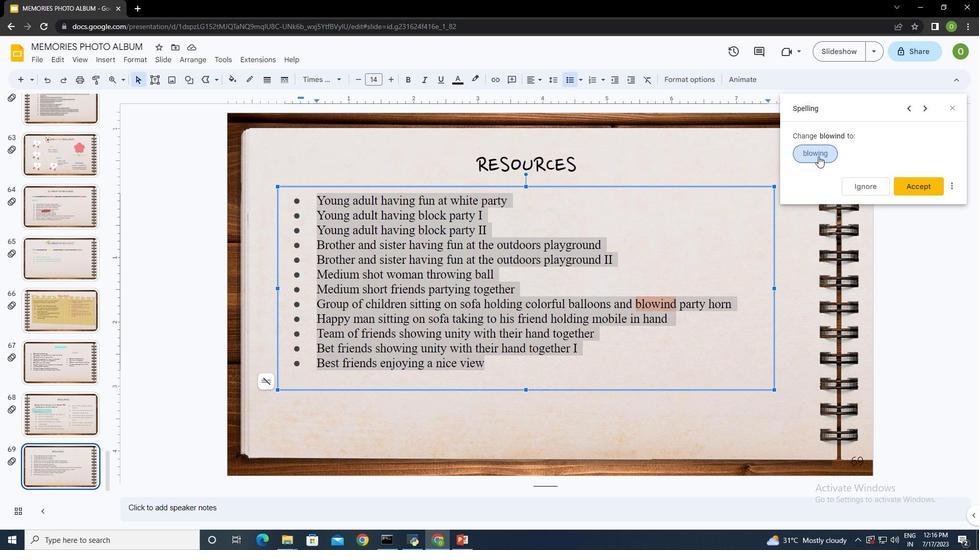 
Action: Mouse pressed left at (814, 153)
Screenshot: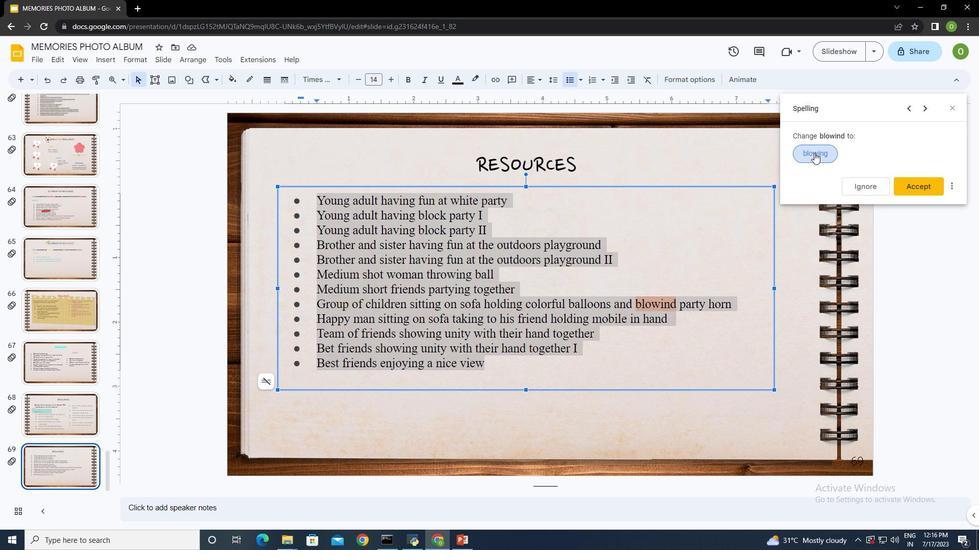 
Action: Mouse moved to (923, 186)
Screenshot: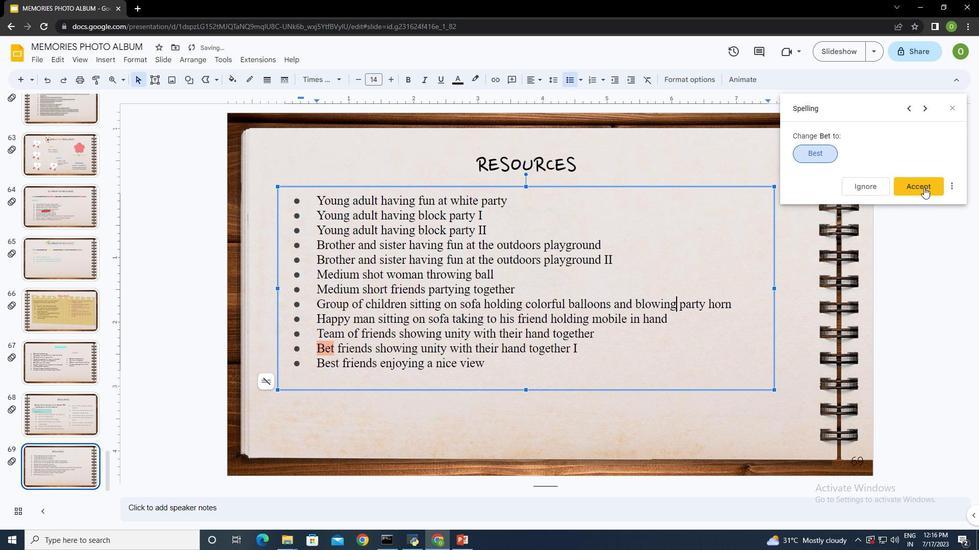 
Action: Mouse pressed left at (923, 186)
Screenshot: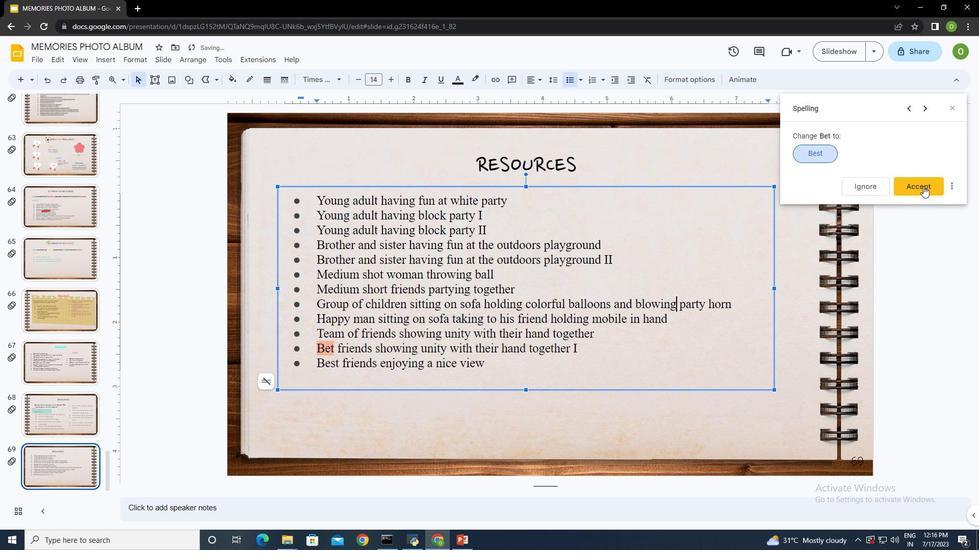
Action: Mouse moved to (810, 150)
Screenshot: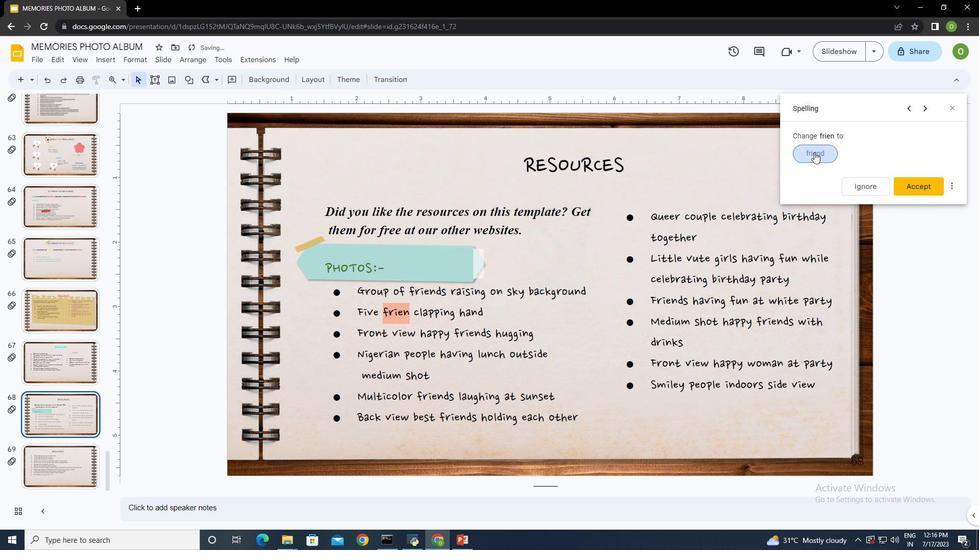 
Action: Mouse pressed left at (810, 150)
Screenshot: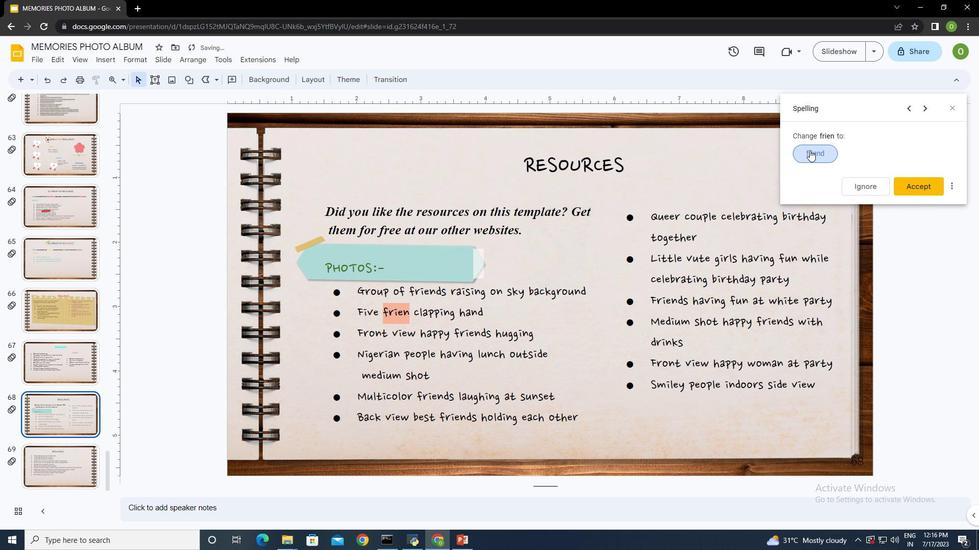 
Action: Mouse moved to (917, 183)
Screenshot: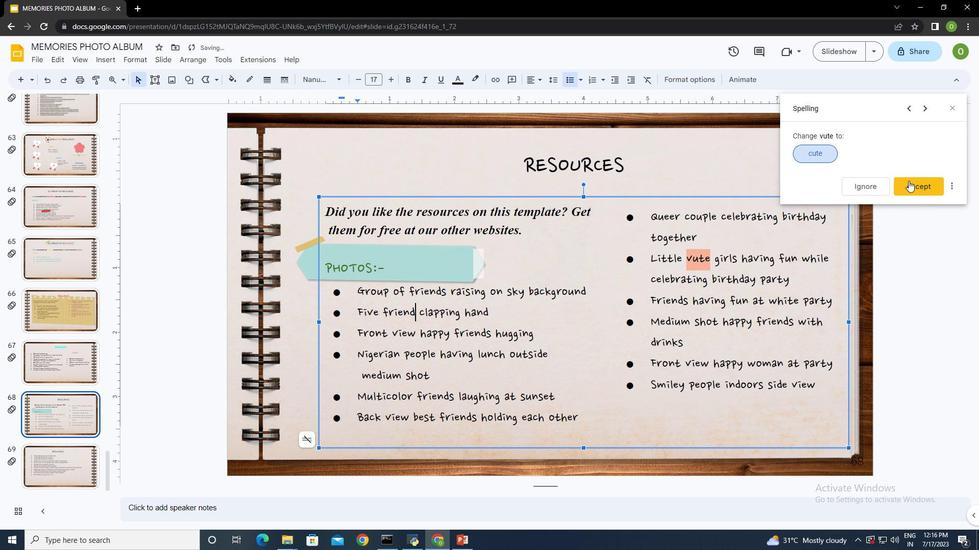 
Action: Mouse pressed left at (917, 183)
Screenshot: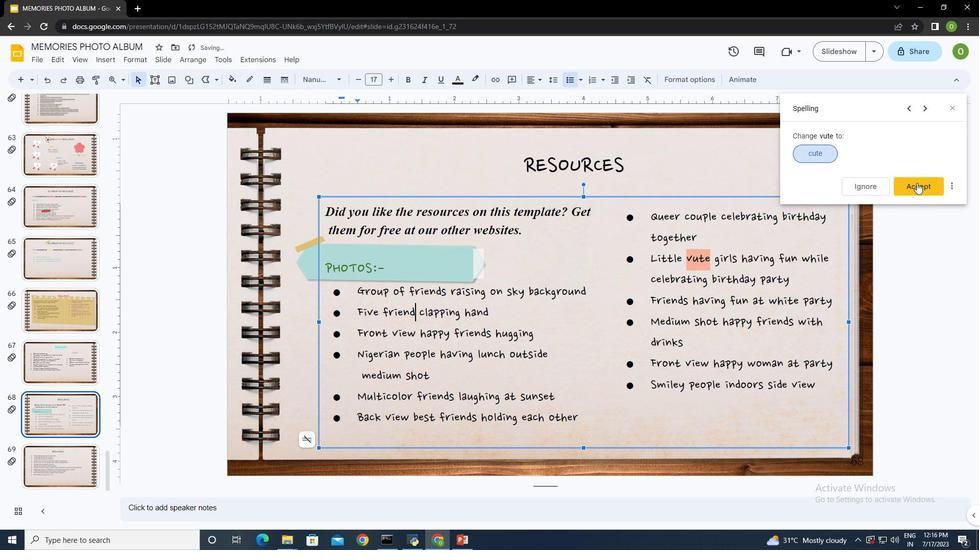 
Action: Mouse moved to (954, 107)
Screenshot: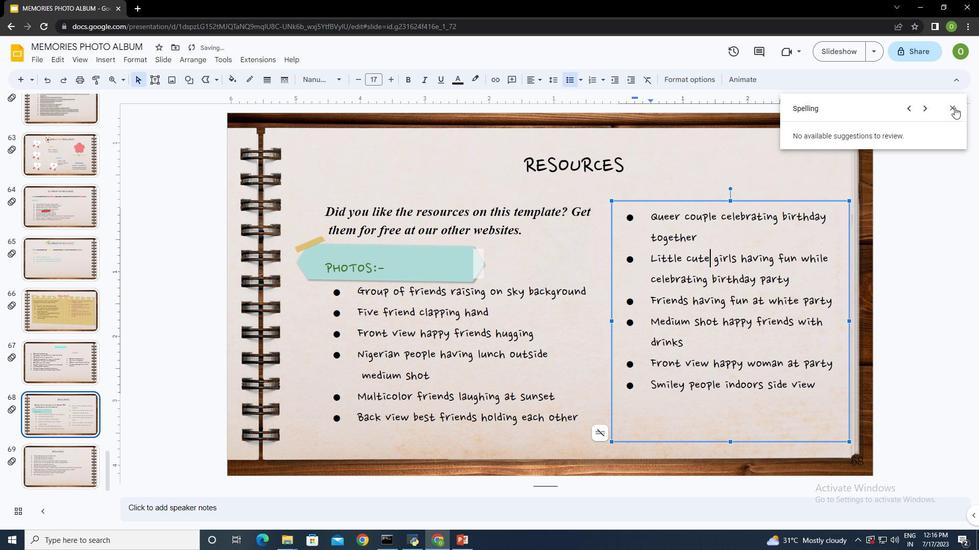 
Action: Mouse pressed left at (954, 107)
Screenshot: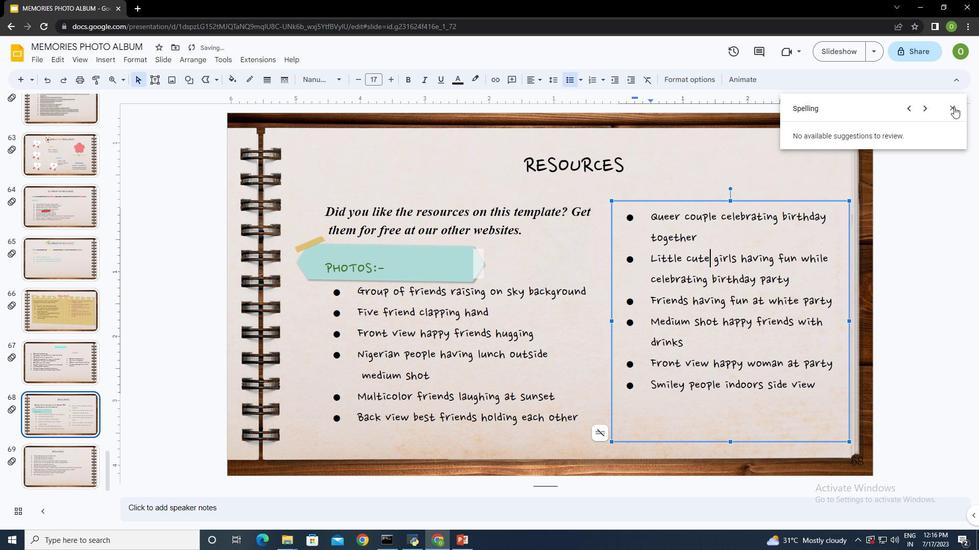 
Action: Mouse moved to (81, 473)
Screenshot: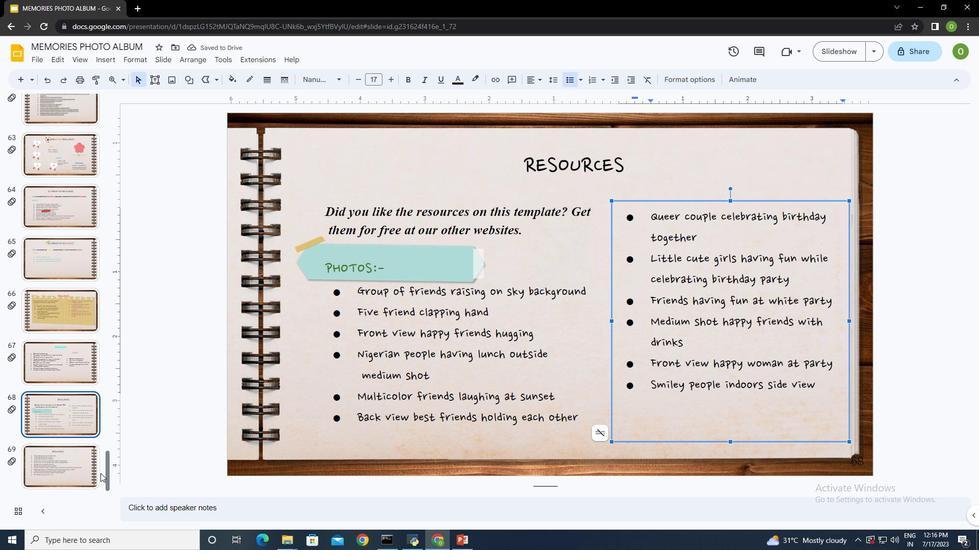 
Action: Mouse scrolled (81, 473) with delta (0, 0)
Screenshot: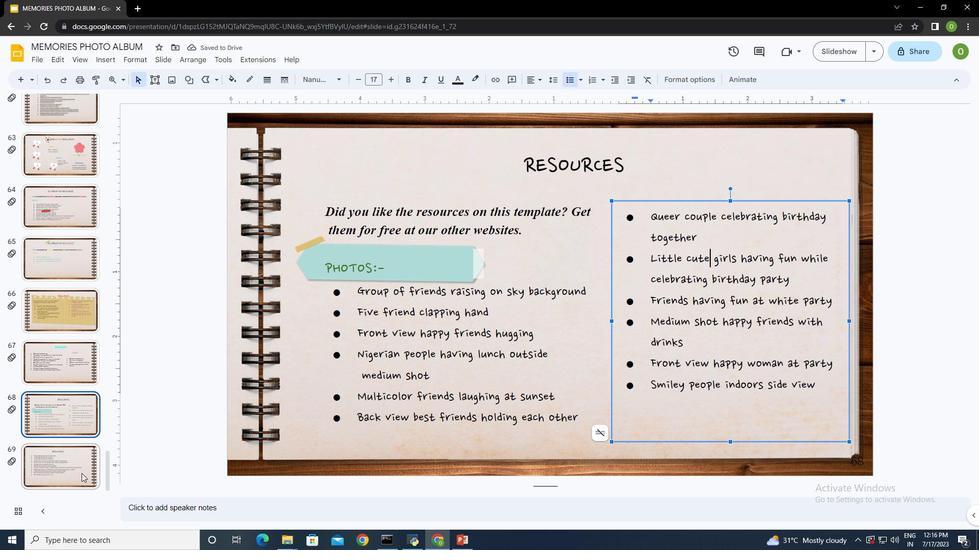 
Action: Mouse scrolled (81, 473) with delta (0, 0)
Screenshot: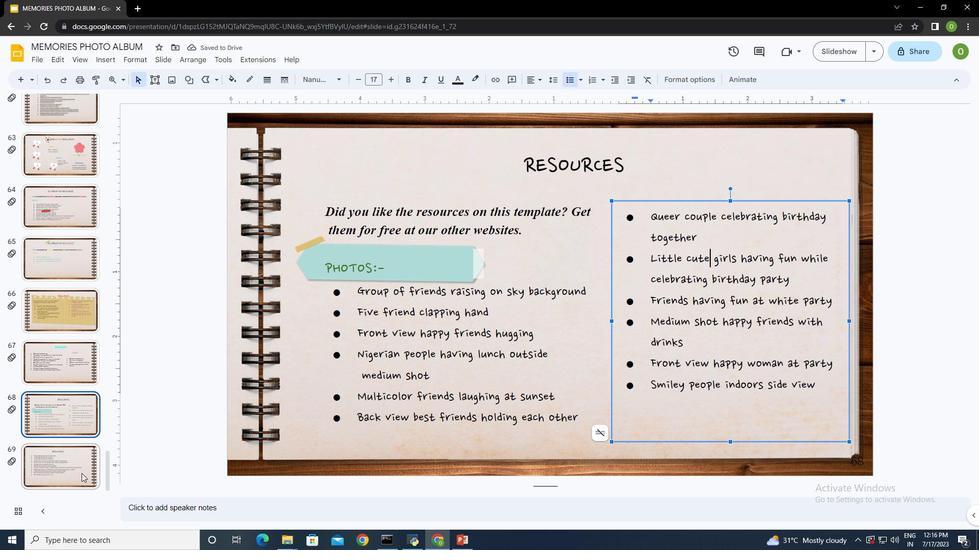 
Action: Mouse moved to (81, 473)
Screenshot: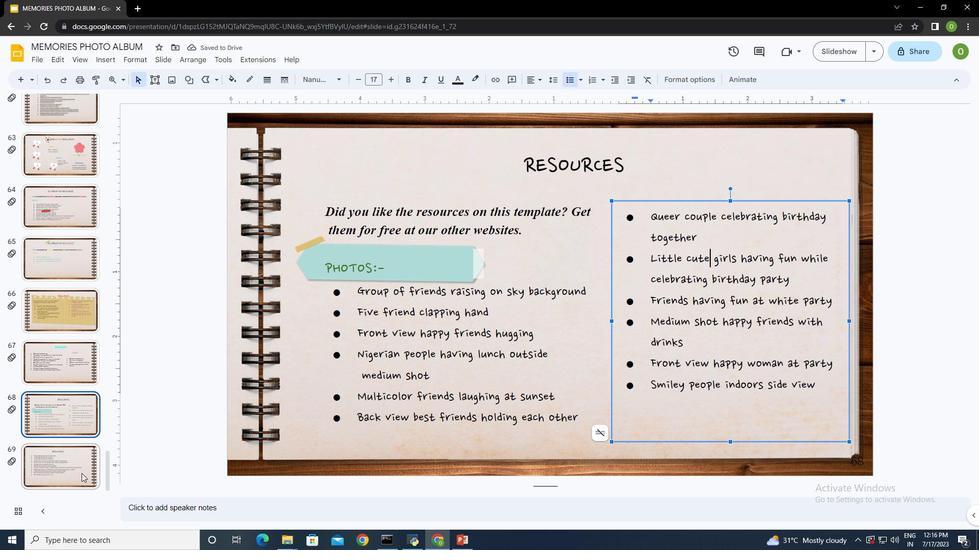 
Action: Mouse scrolled (81, 473) with delta (0, 0)
Screenshot: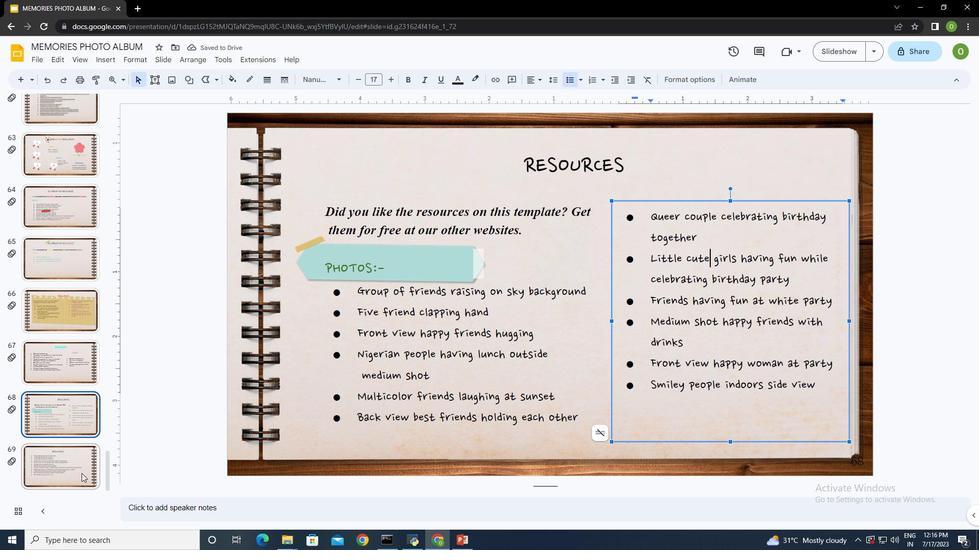 
Action: Mouse moved to (81, 473)
Screenshot: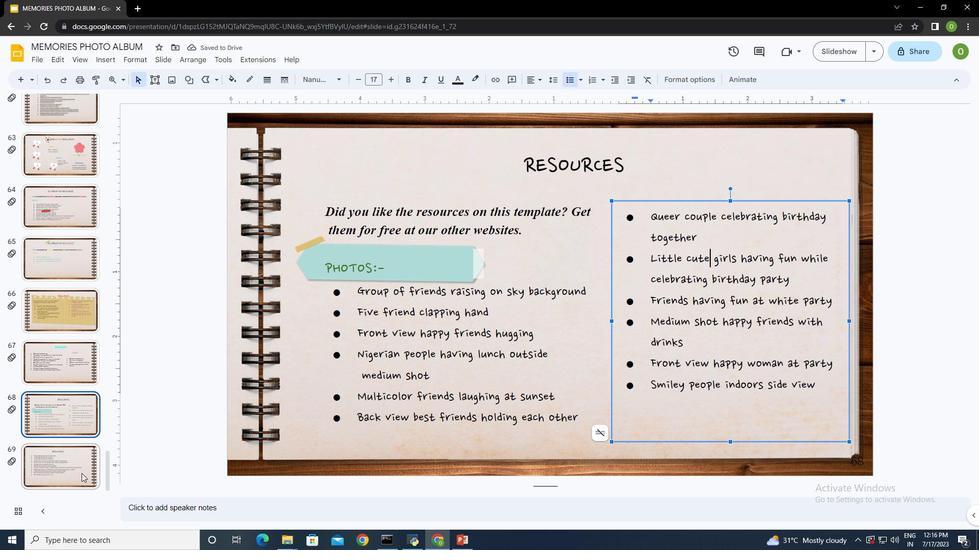 
Action: Mouse scrolled (81, 473) with delta (0, 0)
Screenshot: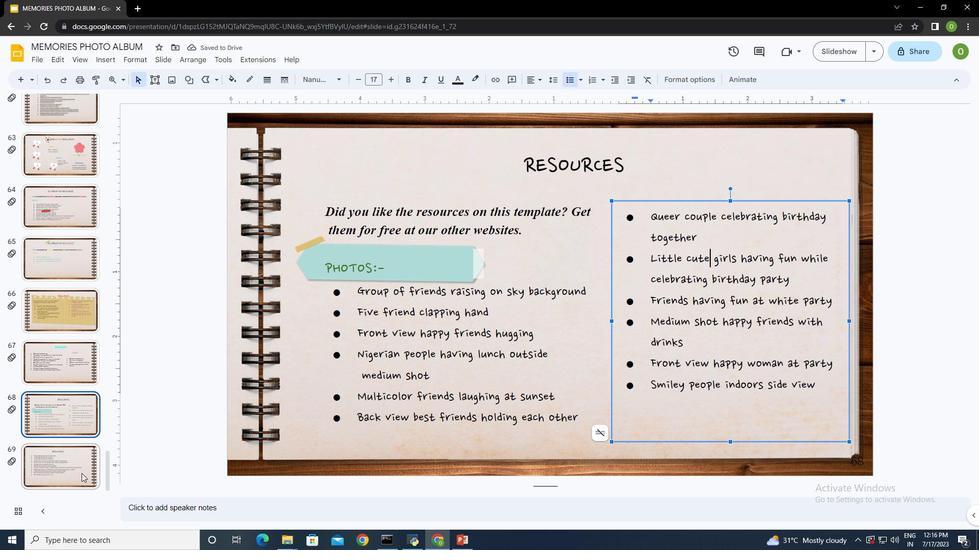
Action: Mouse moved to (66, 472)
Screenshot: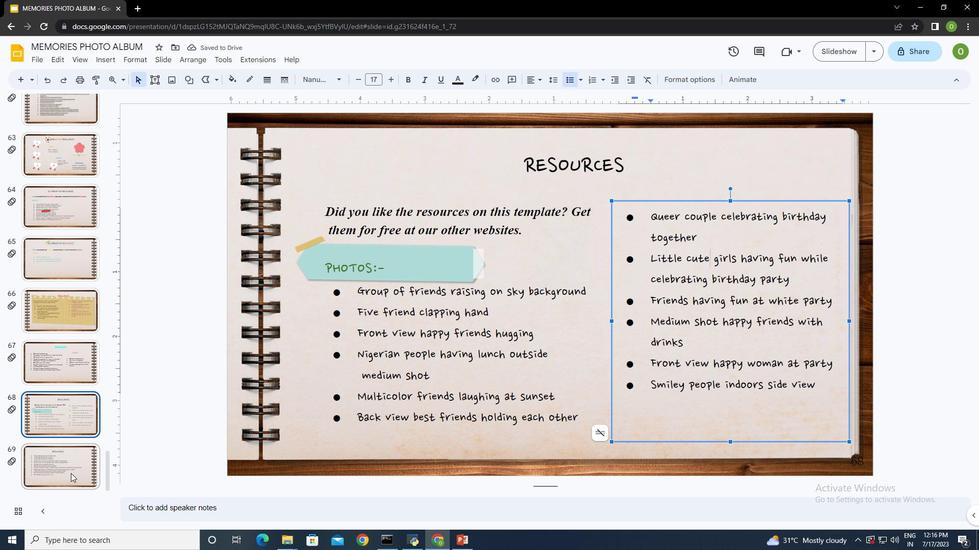 
Action: Mouse pressed left at (66, 472)
Screenshot: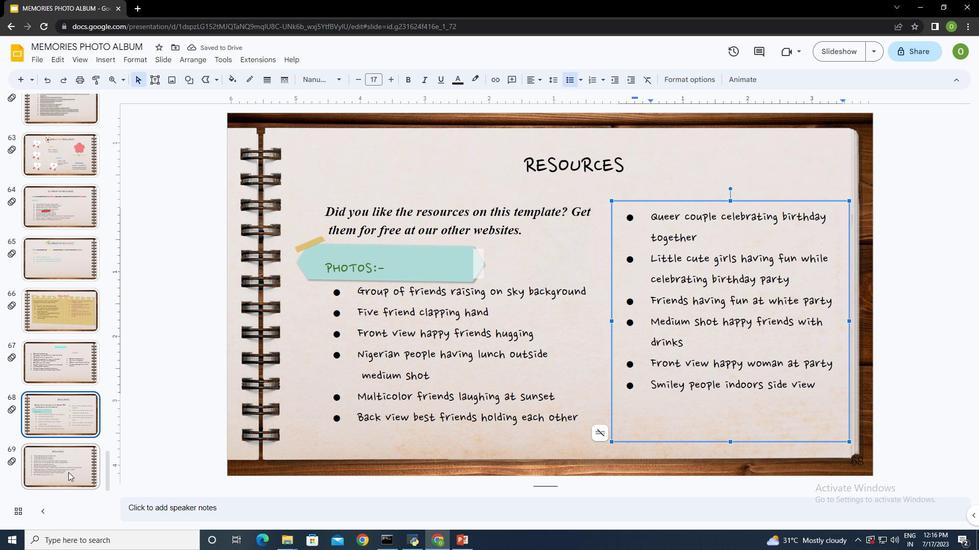 
Action: Mouse moved to (384, 399)
Screenshot: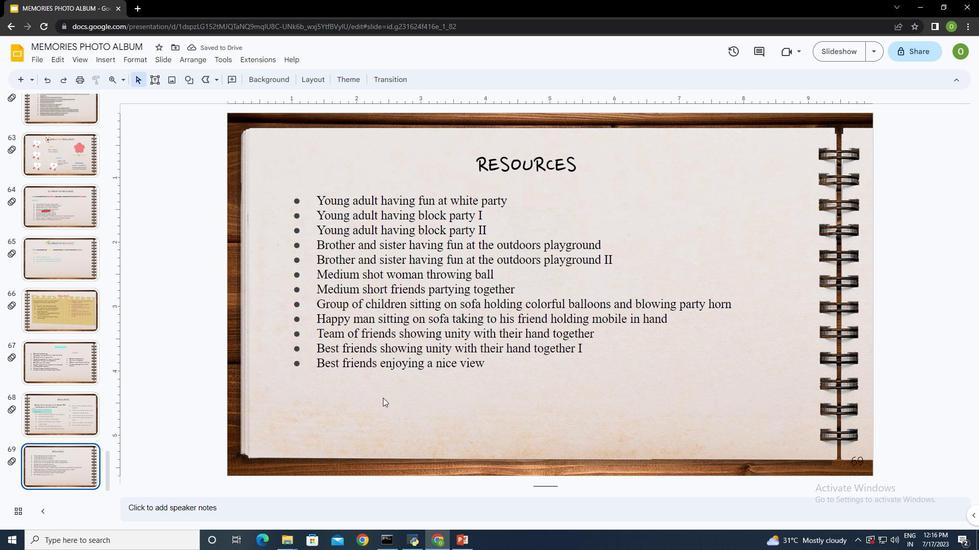 
Action: Mouse scrolled (384, 398) with delta (0, 0)
Screenshot: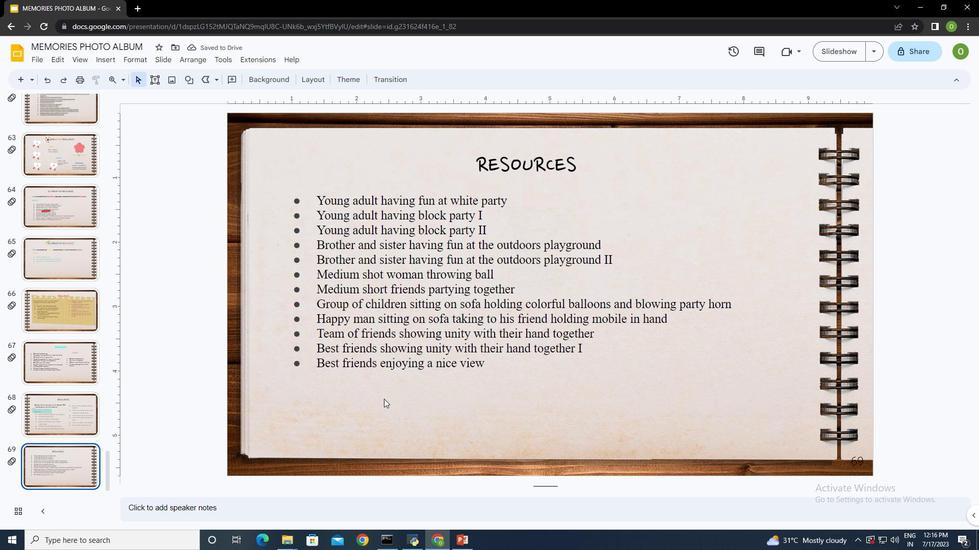 
Action: Mouse moved to (602, 361)
Screenshot: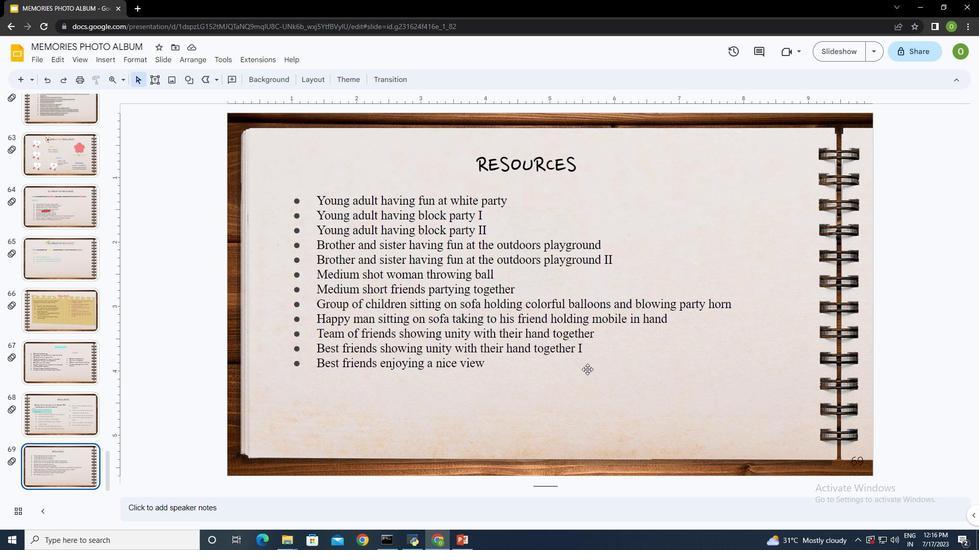 
Action: Mouse pressed left at (602, 361)
Screenshot: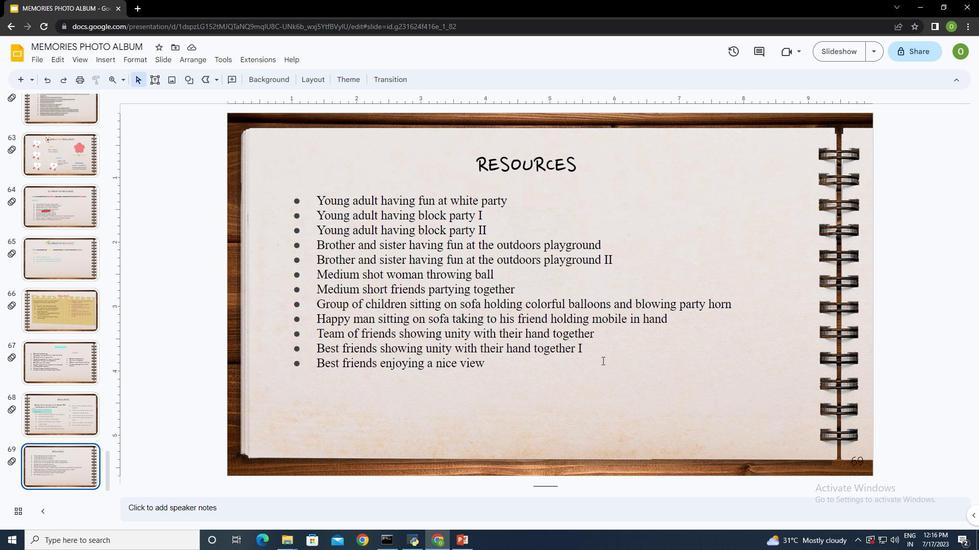 
Action: Mouse moved to (735, 74)
Screenshot: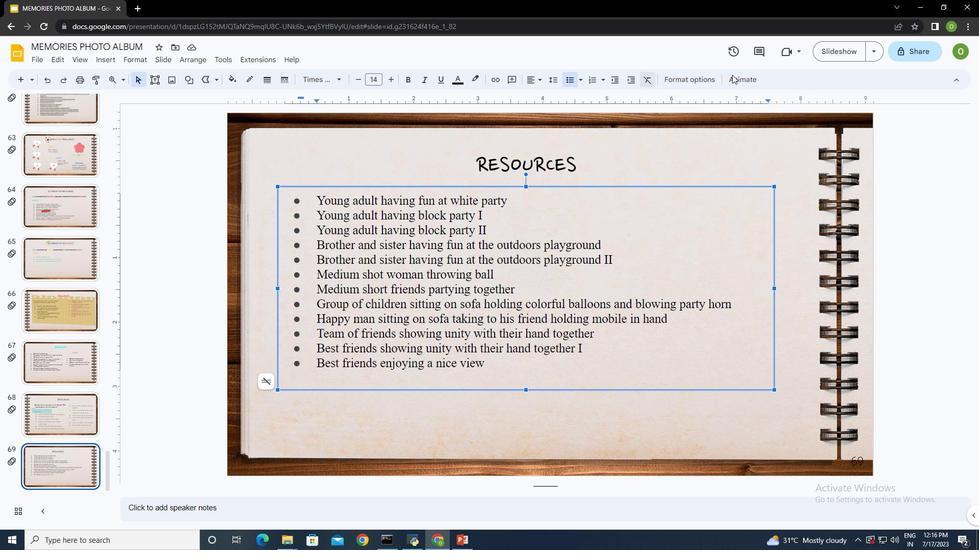 
Action: Mouse pressed left at (735, 74)
Screenshot: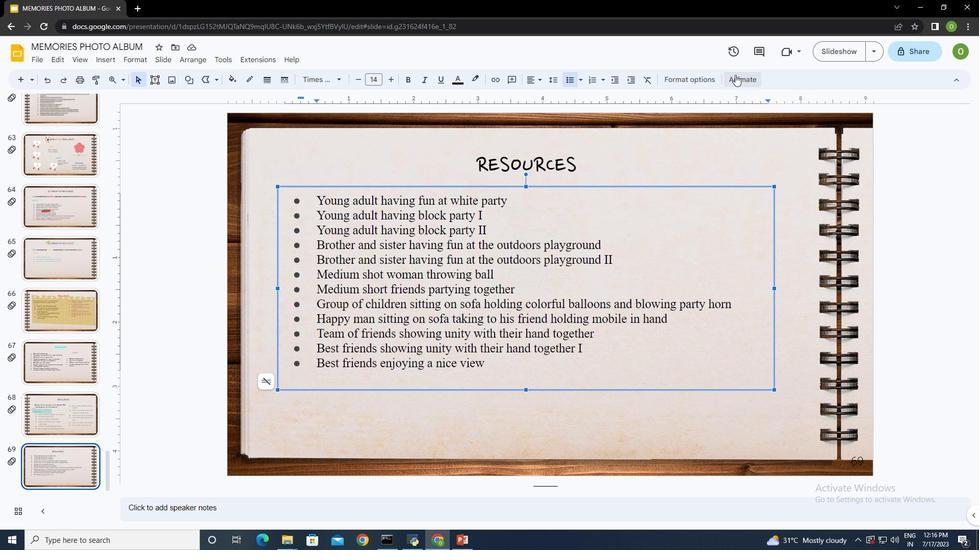 
Action: Mouse moved to (484, 209)
Screenshot: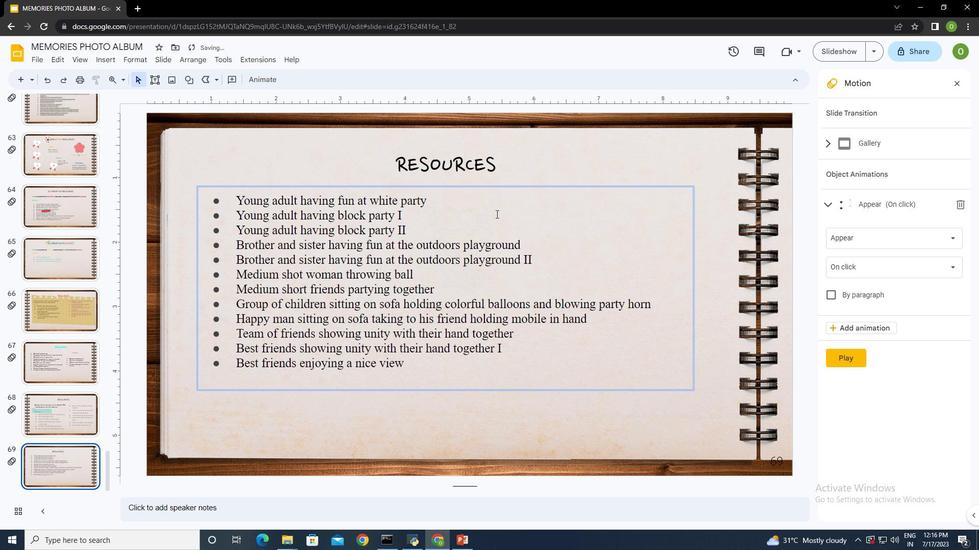 
Action: Mouse pressed left at (484, 209)
Screenshot: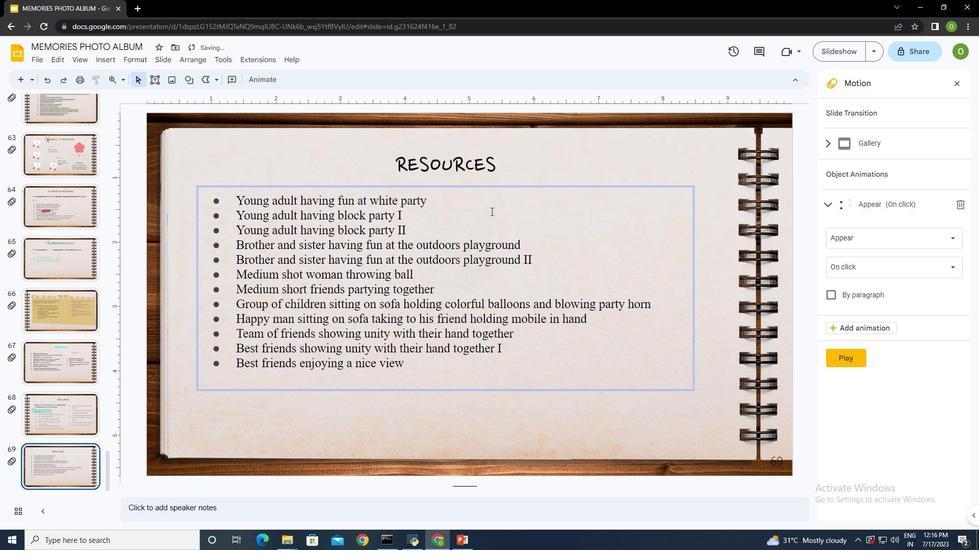 
Action: Mouse moved to (432, 199)
Screenshot: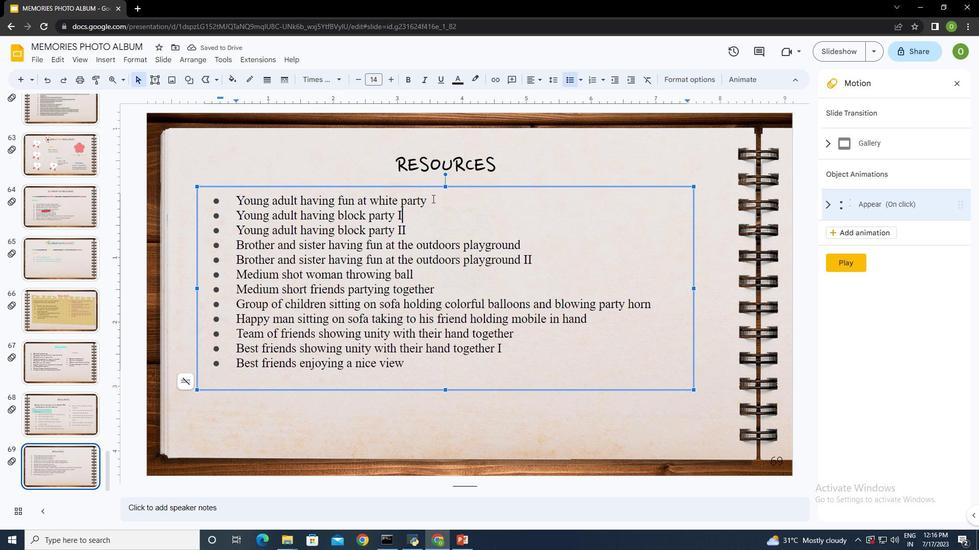 
Action: Mouse pressed left at (432, 199)
Screenshot: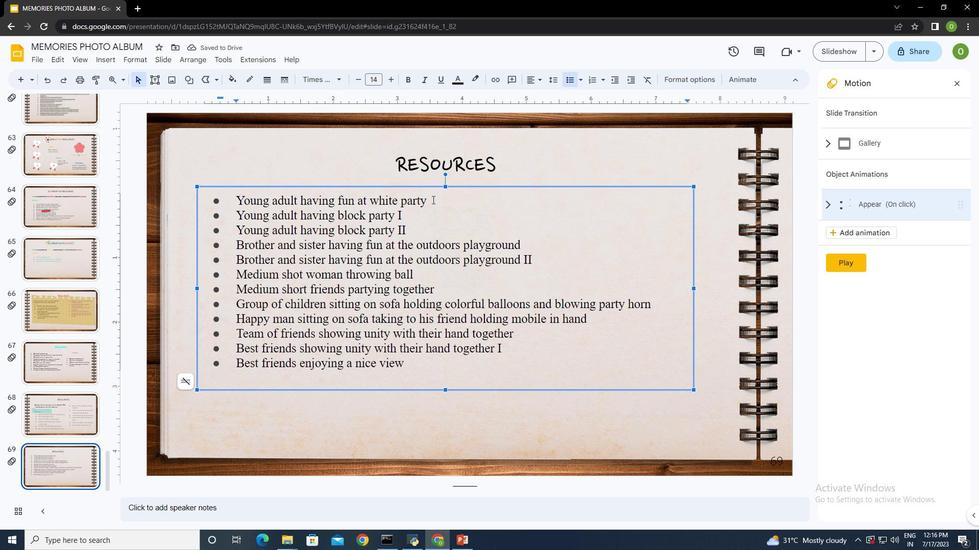 
Action: Mouse moved to (849, 198)
Screenshot: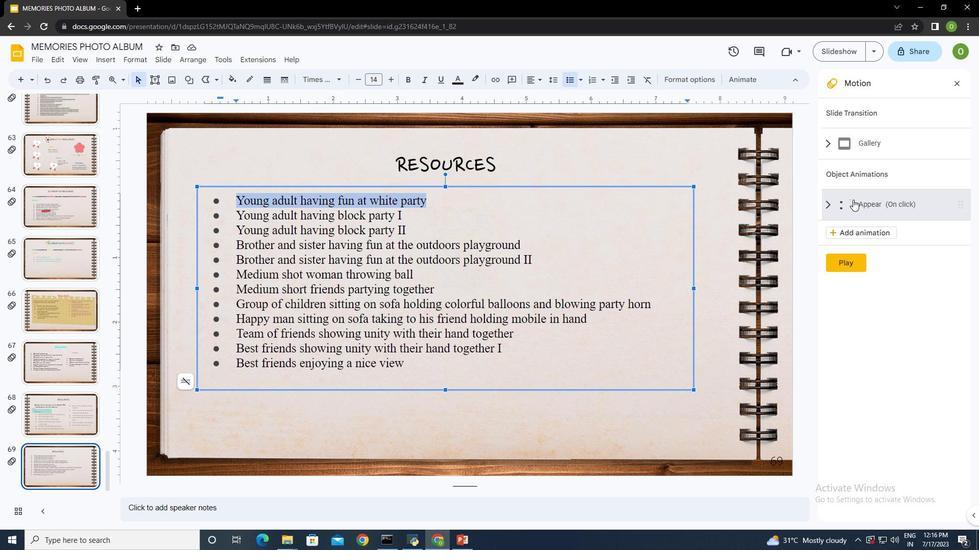 
Action: Mouse pressed left at (849, 198)
Screenshot: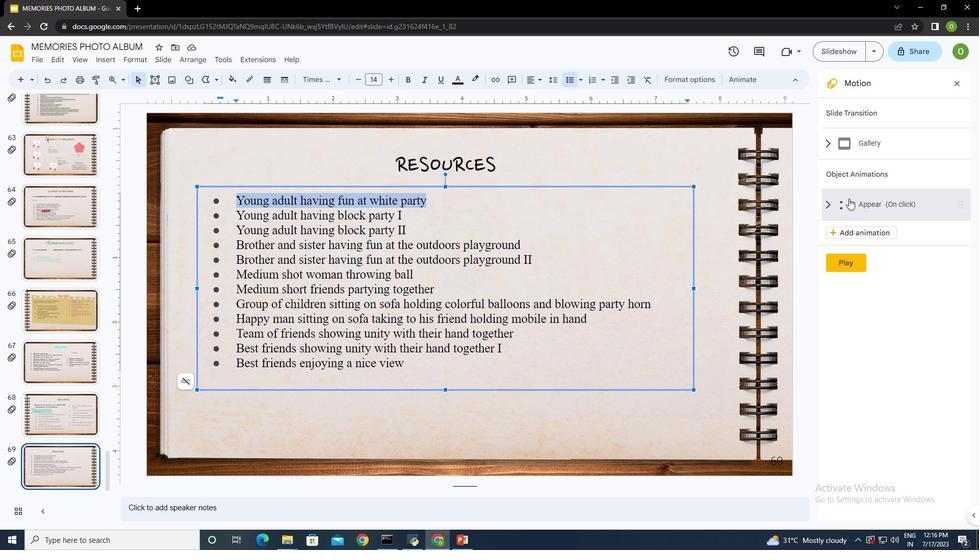 
Action: Mouse moved to (864, 234)
Screenshot: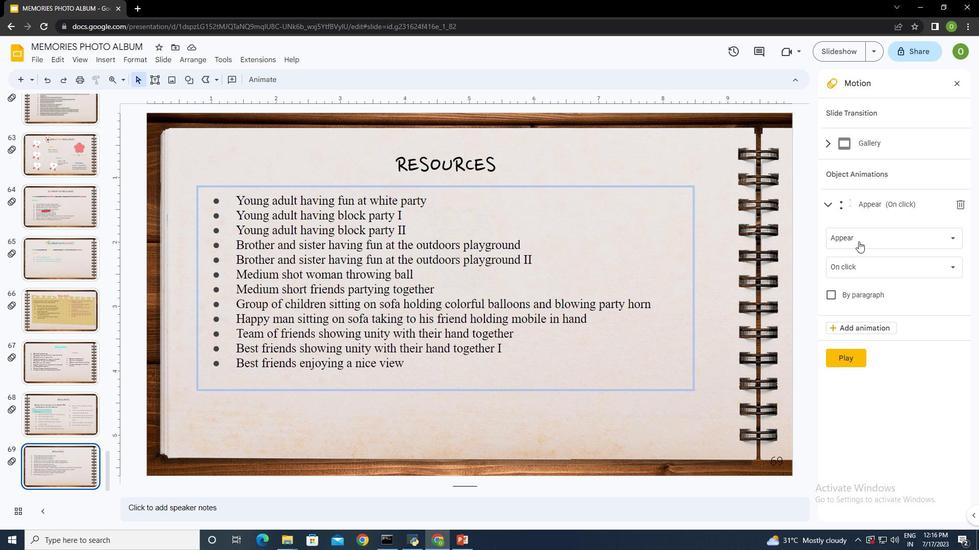 
Action: Mouse pressed left at (864, 234)
Screenshot: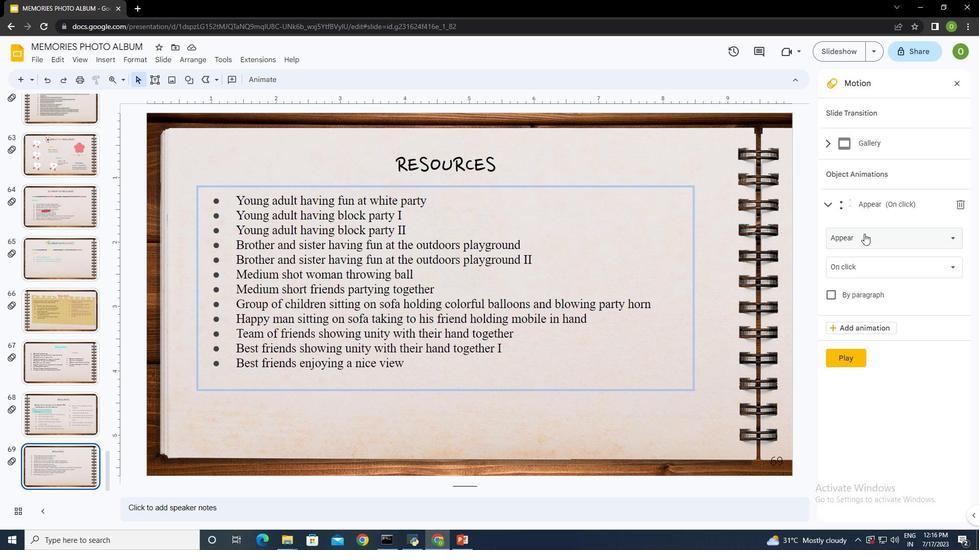 
Action: Mouse moved to (882, 358)
Screenshot: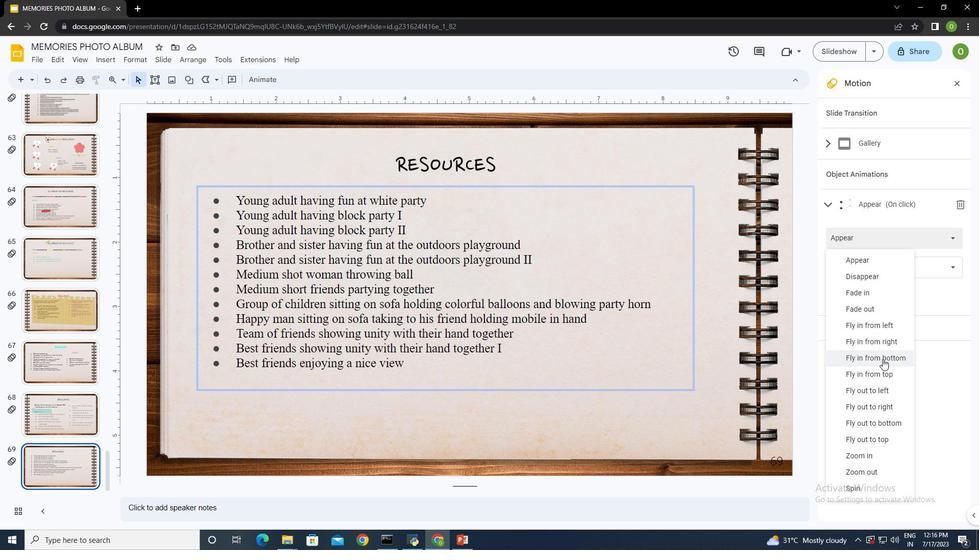 
Action: Mouse pressed left at (882, 358)
Screenshot: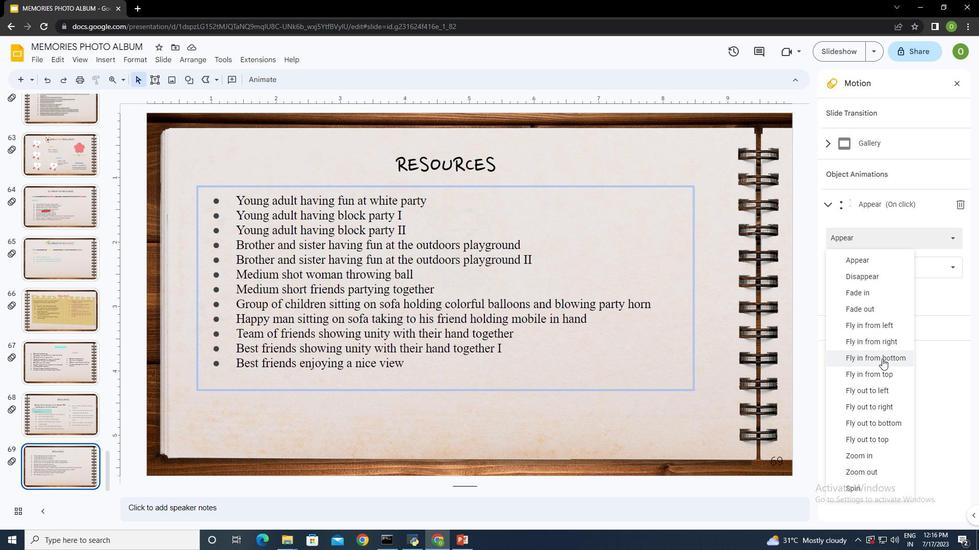 
Action: Mouse moved to (866, 259)
Screenshot: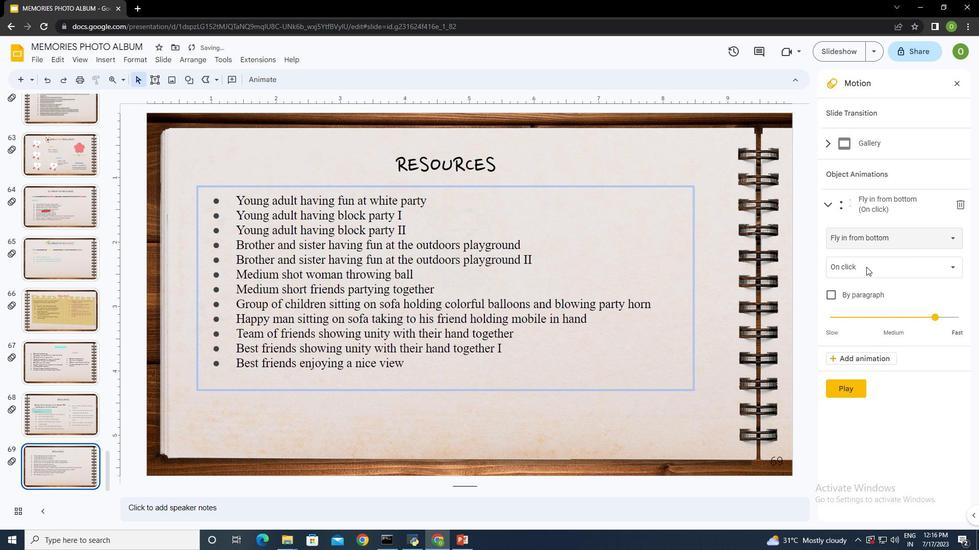 
Action: Mouse pressed left at (866, 259)
Screenshot: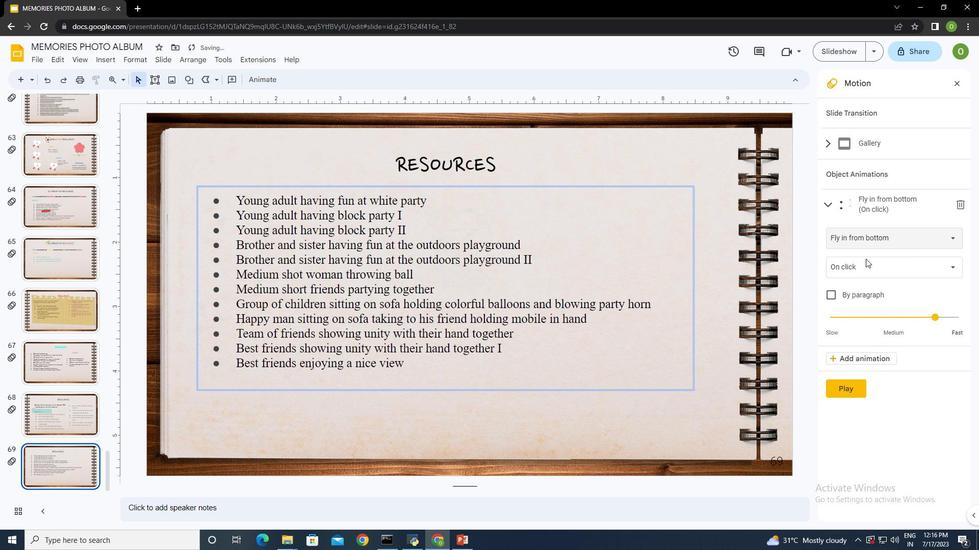 
Action: Mouse moved to (869, 267)
Screenshot: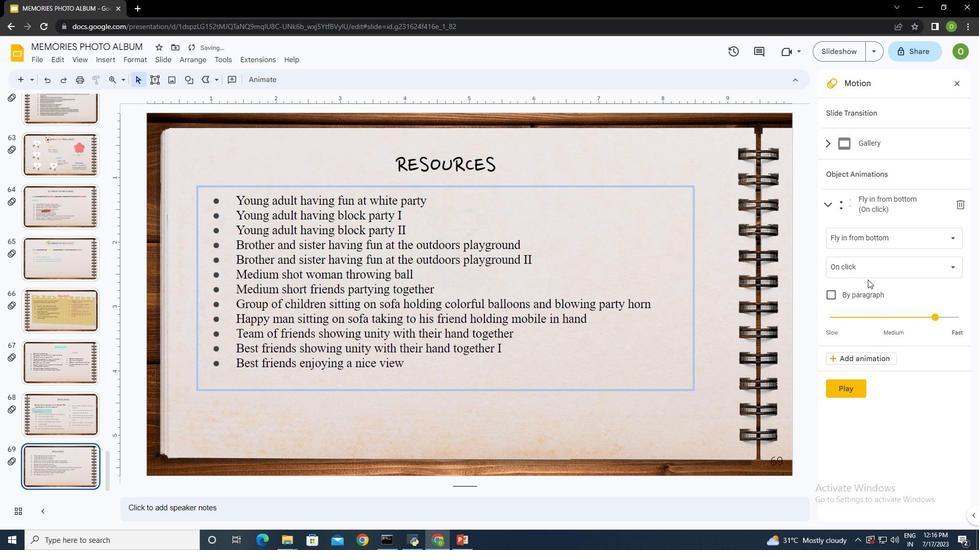 
Action: Mouse pressed left at (869, 267)
Screenshot: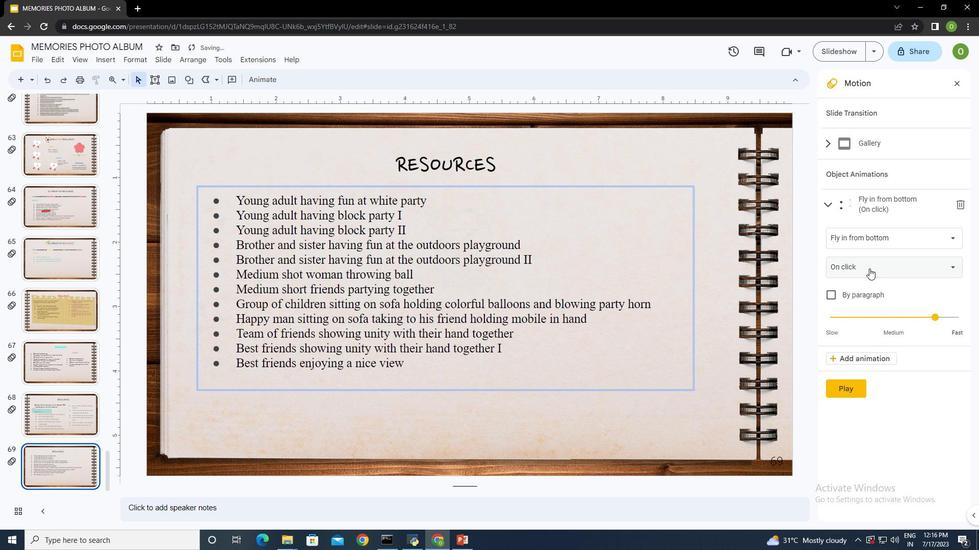 
Action: Mouse moved to (862, 304)
Screenshot: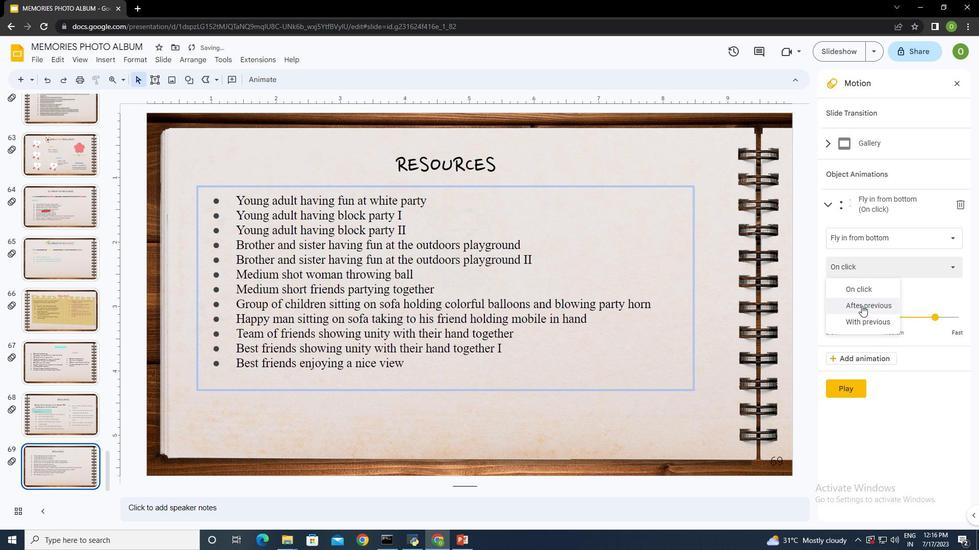 
Action: Mouse pressed left at (862, 304)
Screenshot: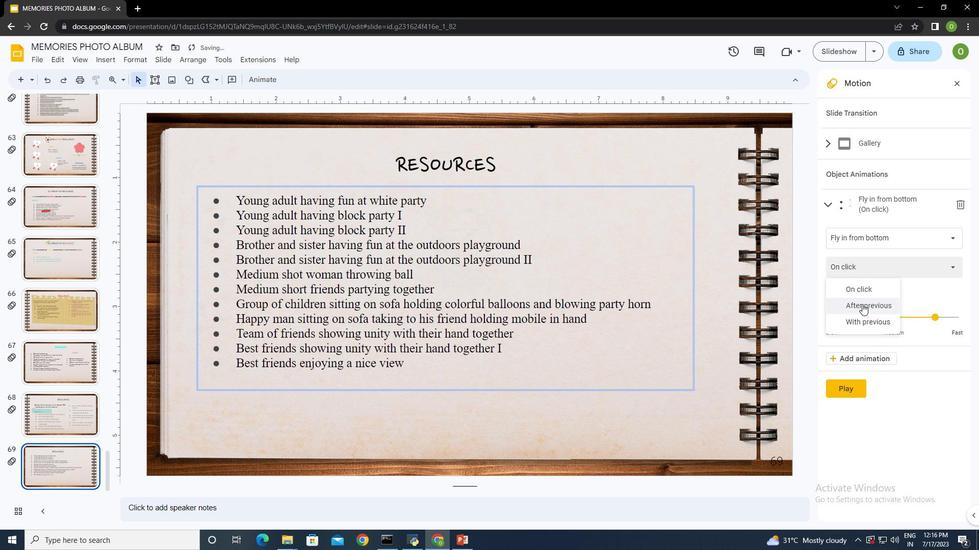 
Action: Mouse moved to (934, 318)
Screenshot: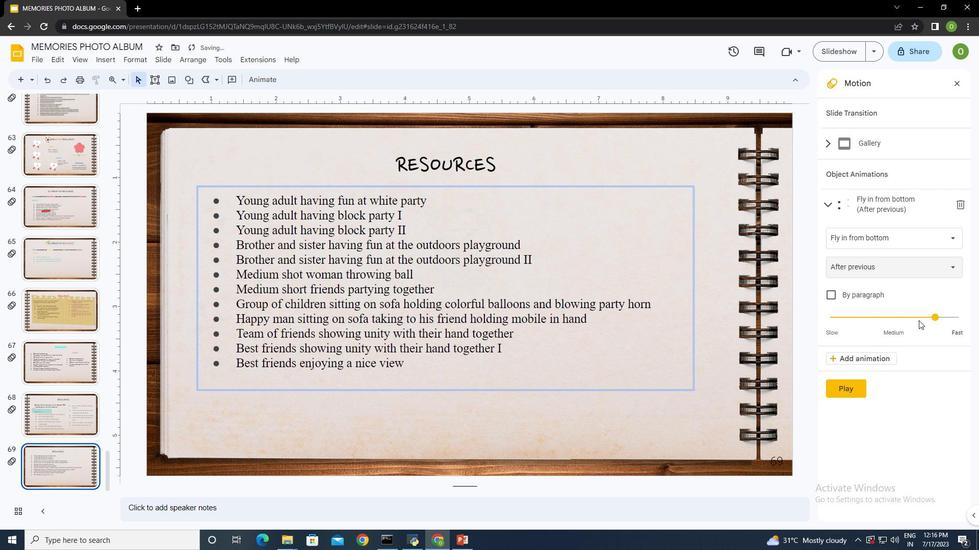 
Action: Mouse pressed left at (934, 318)
Screenshot: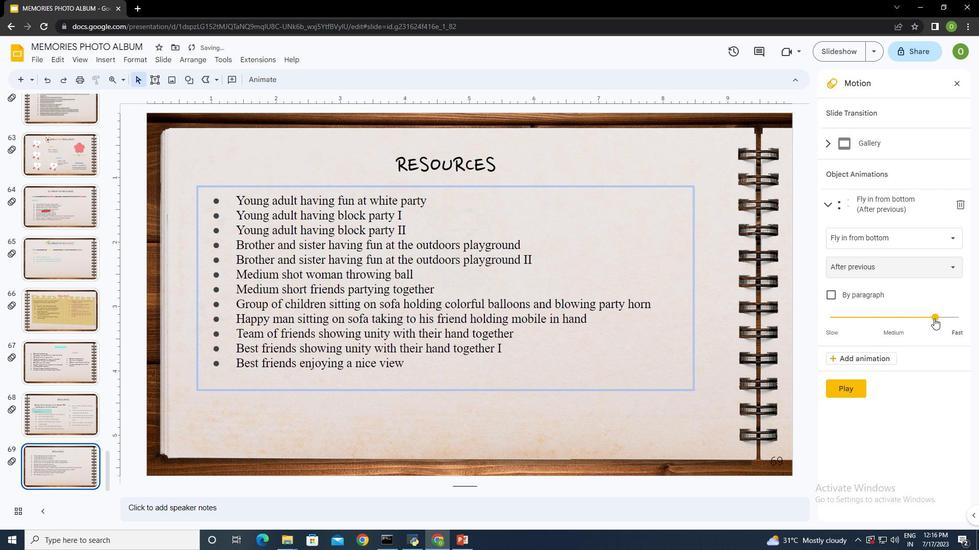 
Action: Mouse moved to (847, 386)
Screenshot: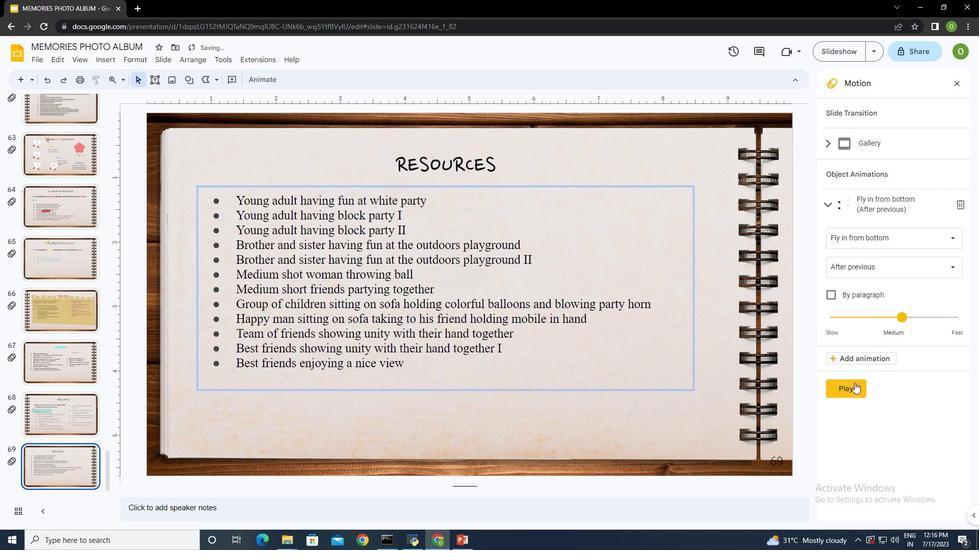
Action: Mouse pressed left at (847, 386)
Screenshot: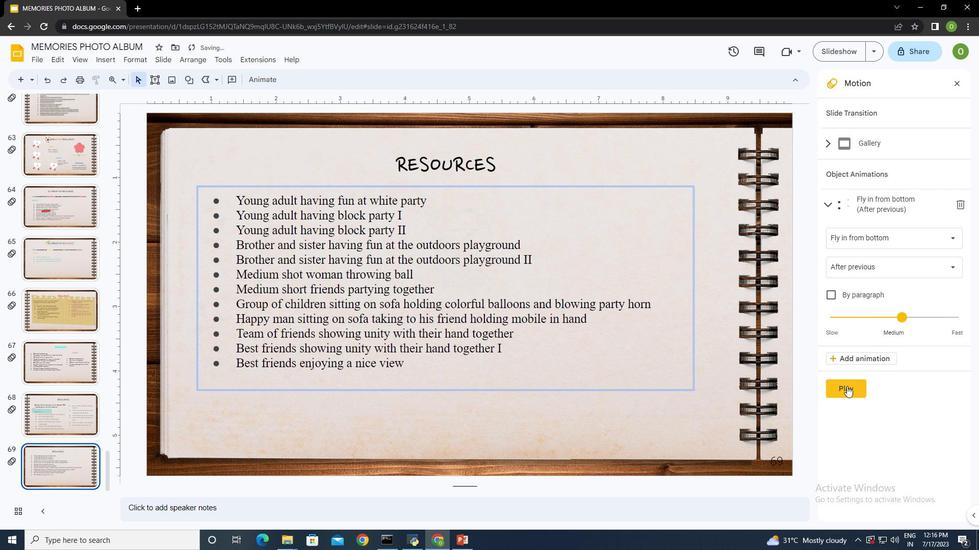 
Action: Mouse moved to (877, 426)
Screenshot: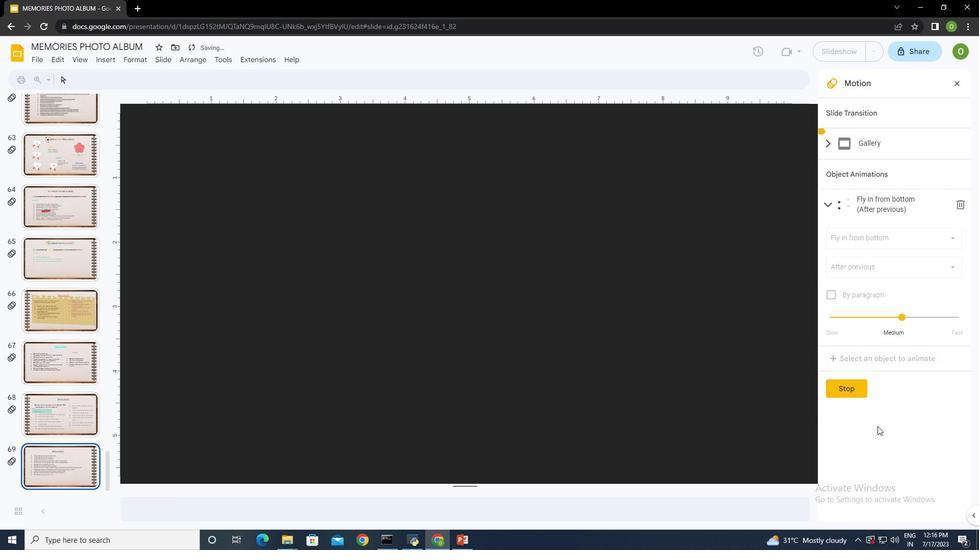 
